 Task: Find connections with filter location Zibo with filter topic #mentorwith filter profile language German with filter current company Poonawalla Fincorp with filter school P. K. ROY MEMORIAL COLLEGE, DHANBAD with filter industry Pet Services with filter service category Accounting with filter keywords title Manicurist
Action: Mouse moved to (525, 65)
Screenshot: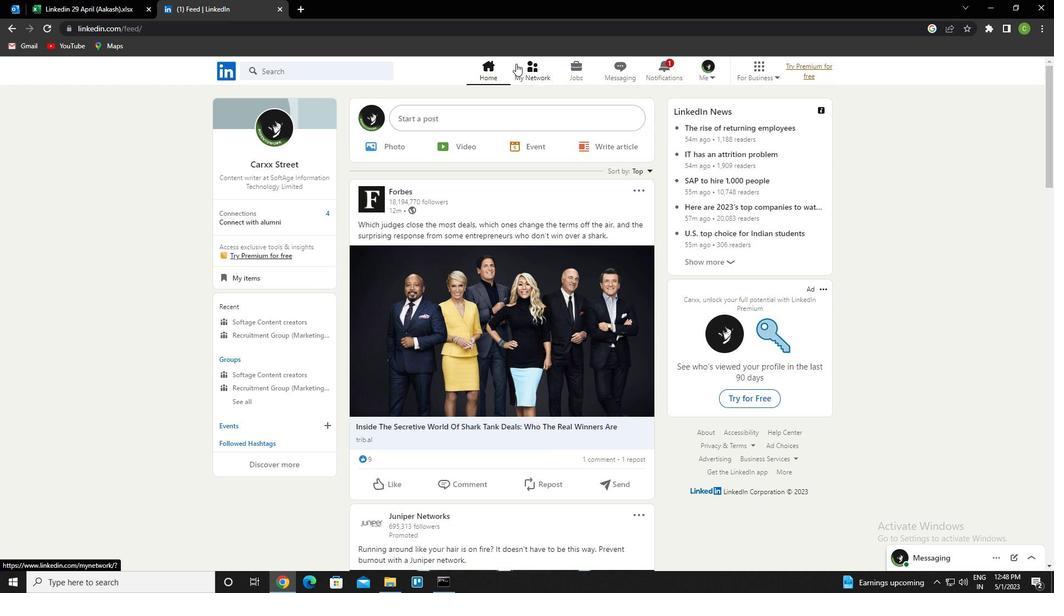 
Action: Mouse pressed left at (525, 65)
Screenshot: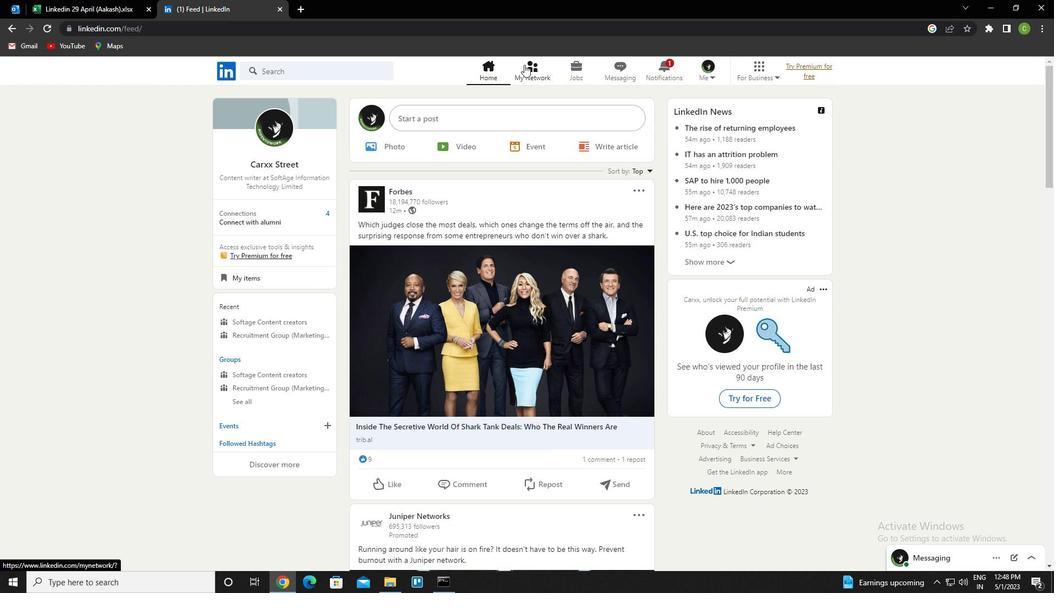 
Action: Mouse moved to (306, 134)
Screenshot: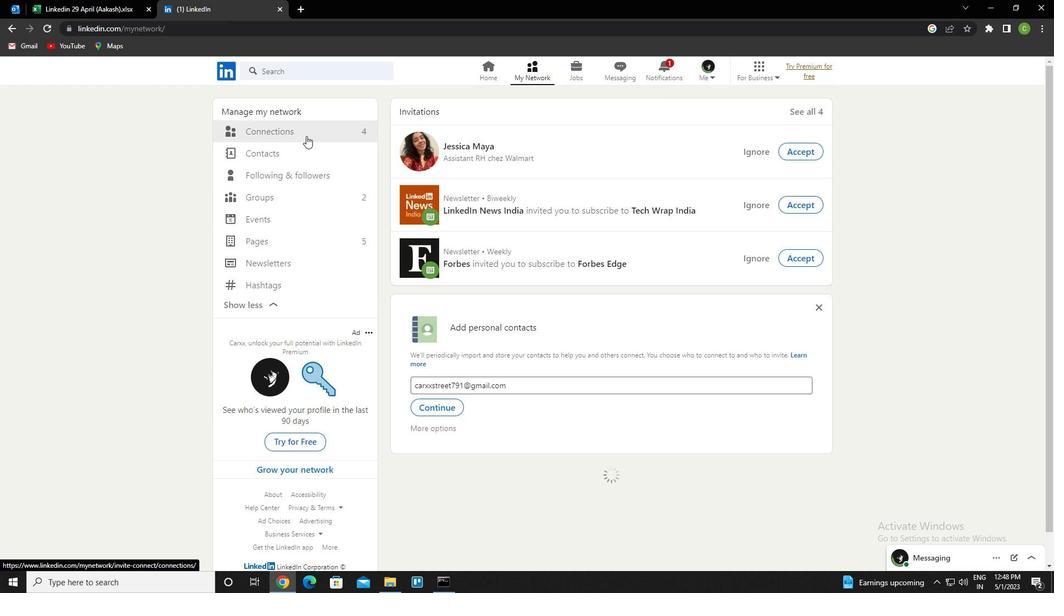 
Action: Mouse pressed left at (306, 134)
Screenshot: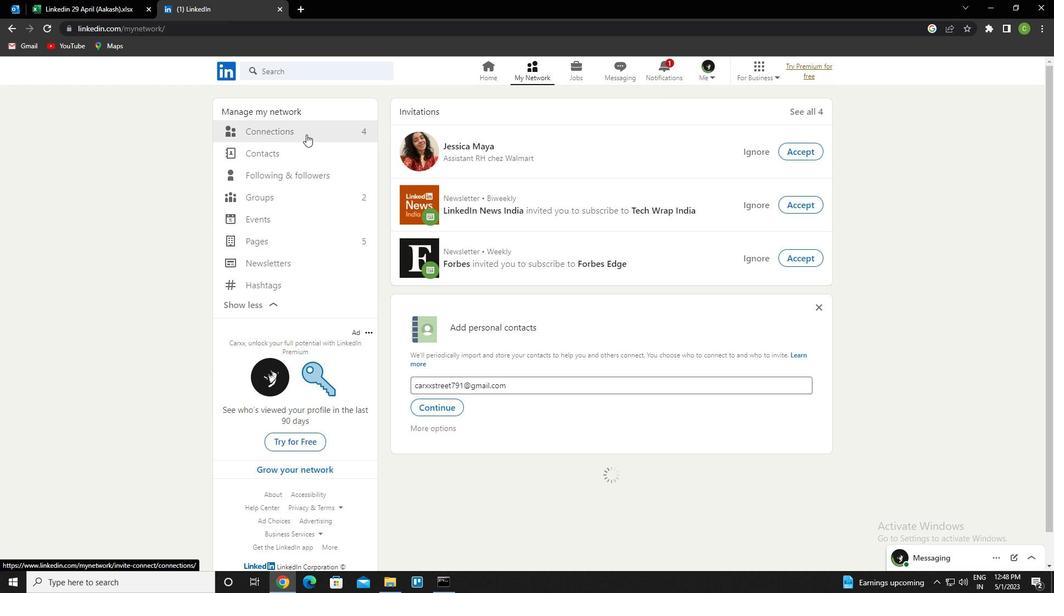 
Action: Mouse moved to (619, 132)
Screenshot: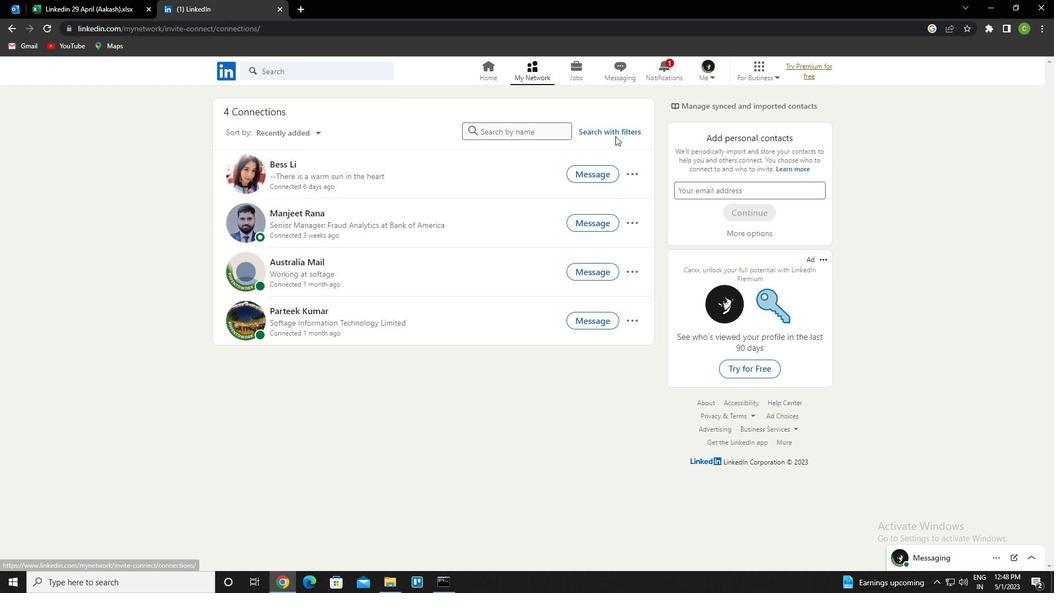 
Action: Mouse pressed left at (619, 132)
Screenshot: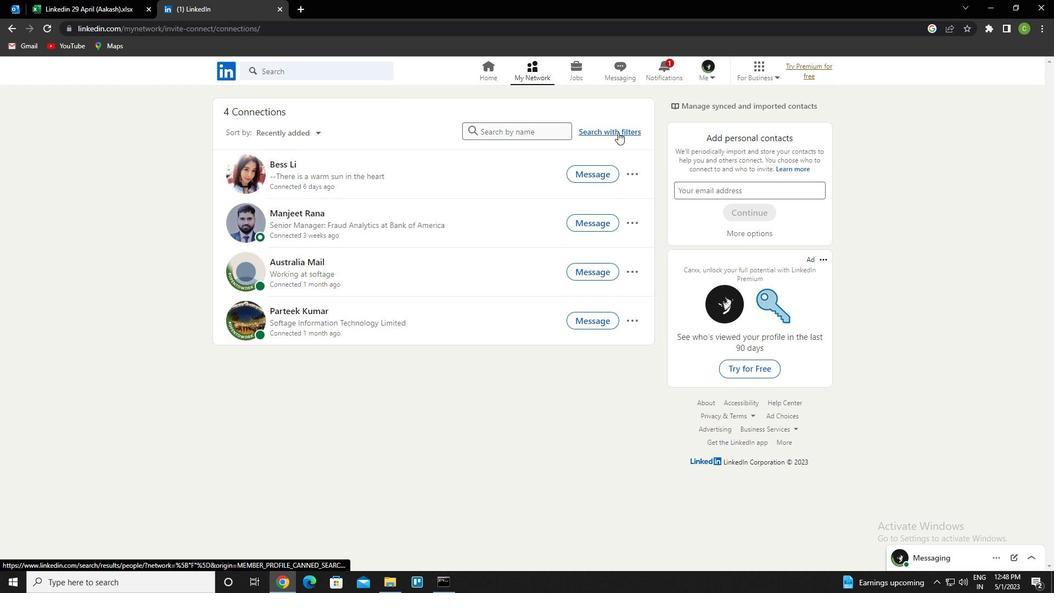
Action: Mouse moved to (559, 104)
Screenshot: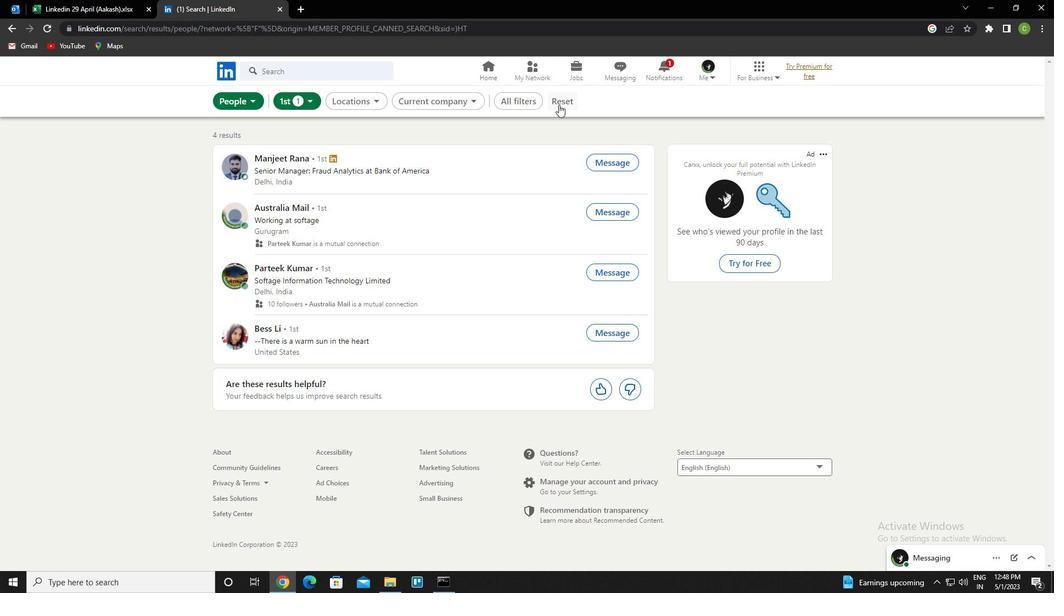 
Action: Mouse pressed left at (559, 104)
Screenshot: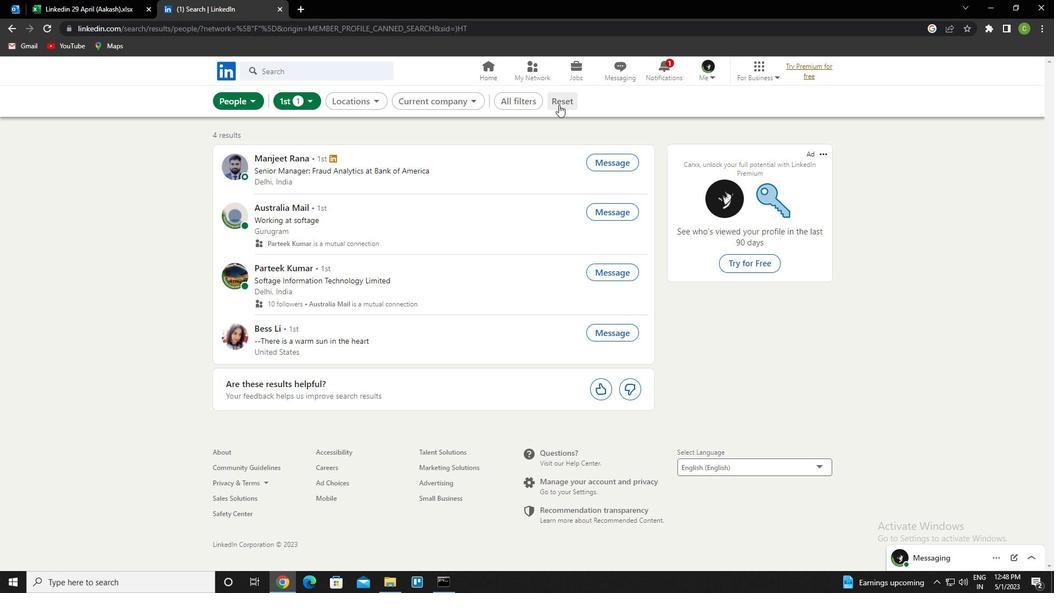
Action: Mouse moved to (549, 104)
Screenshot: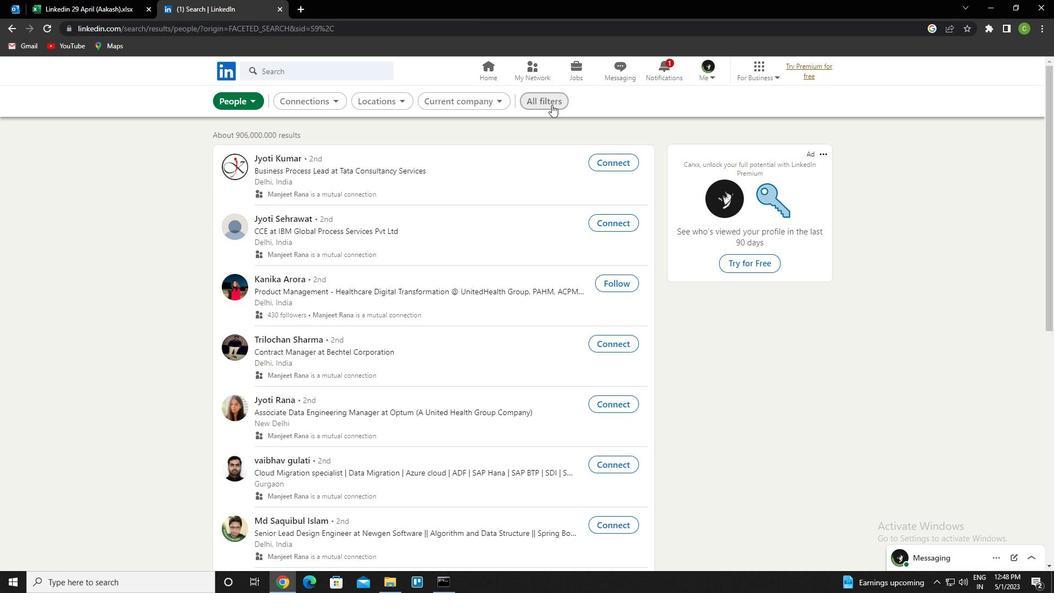 
Action: Mouse pressed left at (549, 104)
Screenshot: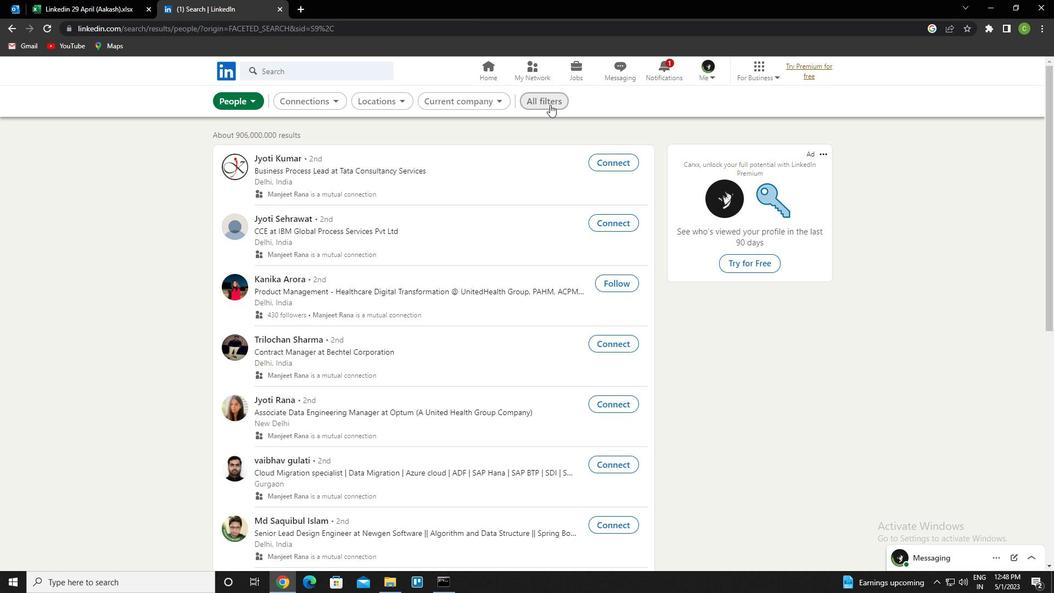 
Action: Mouse moved to (887, 377)
Screenshot: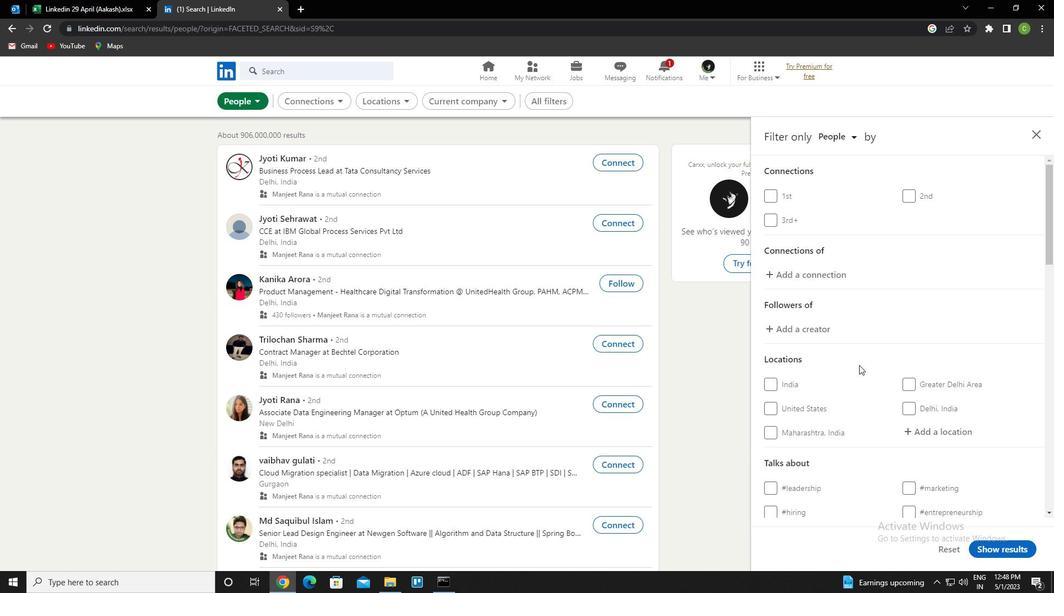 
Action: Mouse scrolled (887, 377) with delta (0, 0)
Screenshot: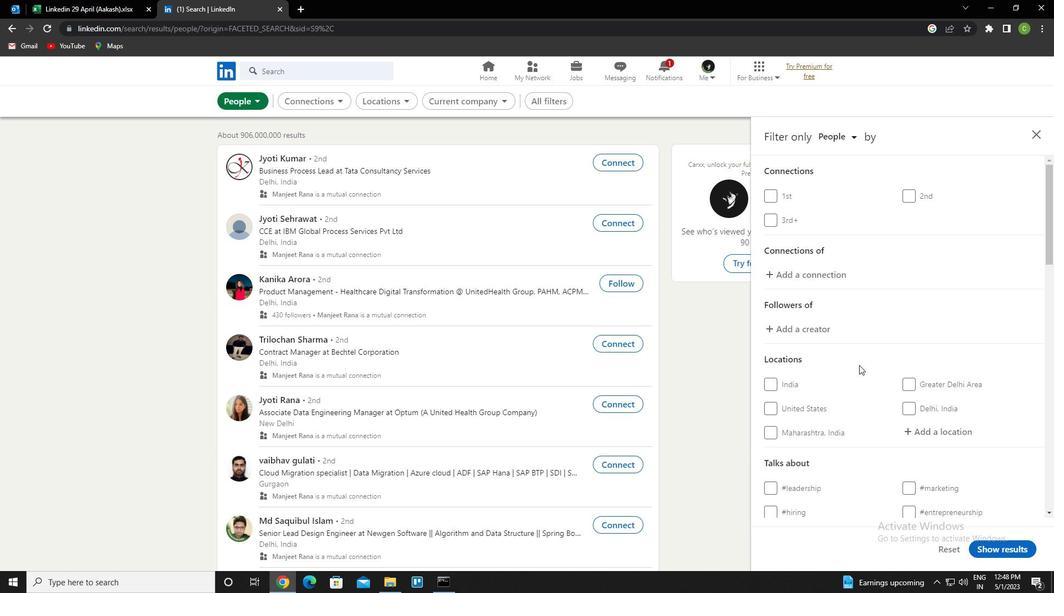 
Action: Mouse moved to (892, 380)
Screenshot: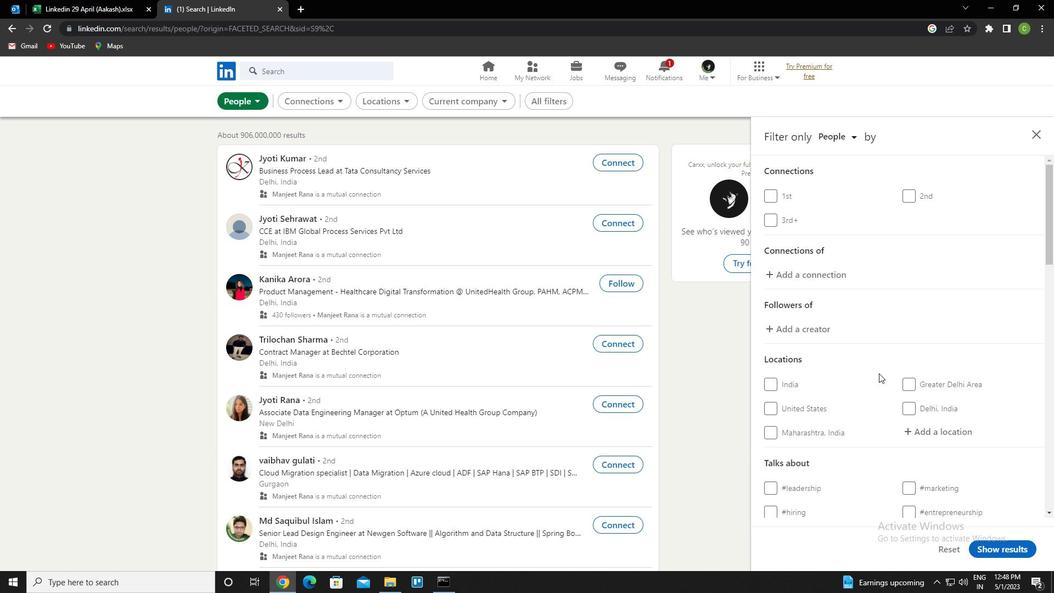 
Action: Mouse scrolled (892, 380) with delta (0, 0)
Screenshot: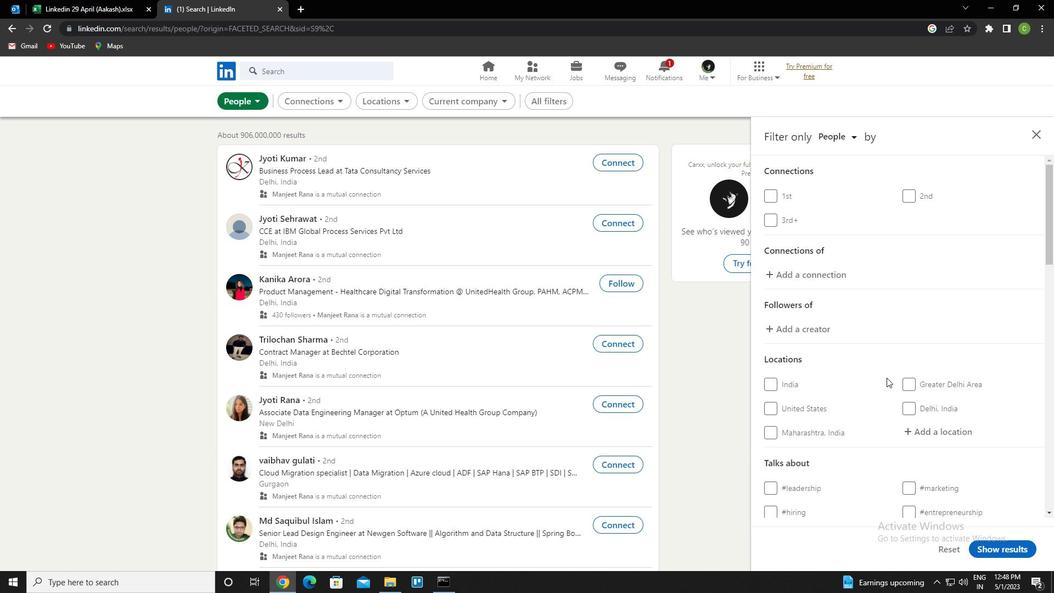 
Action: Mouse moved to (928, 322)
Screenshot: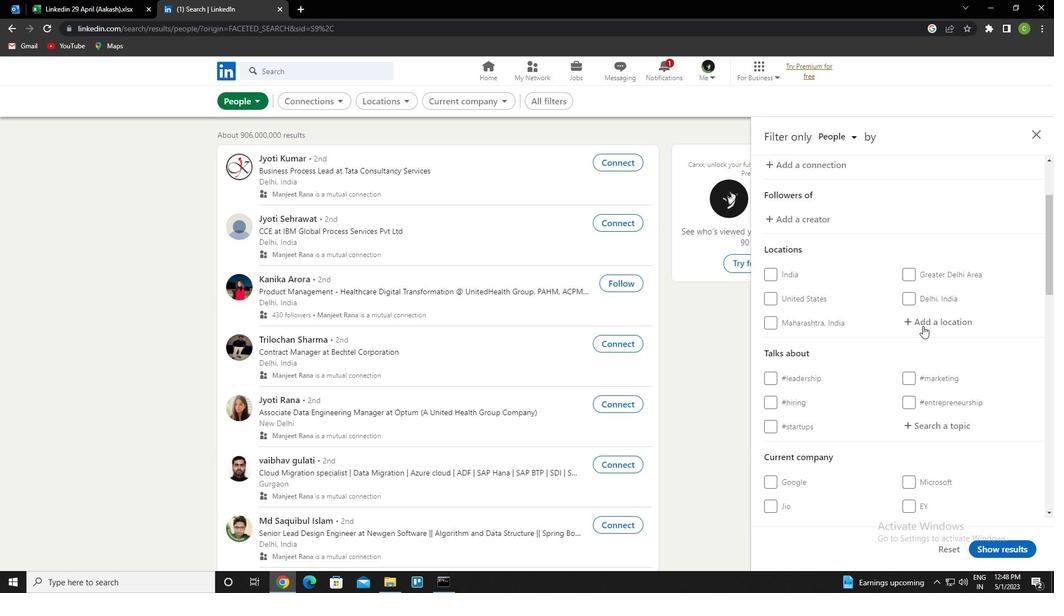 
Action: Mouse pressed left at (928, 322)
Screenshot: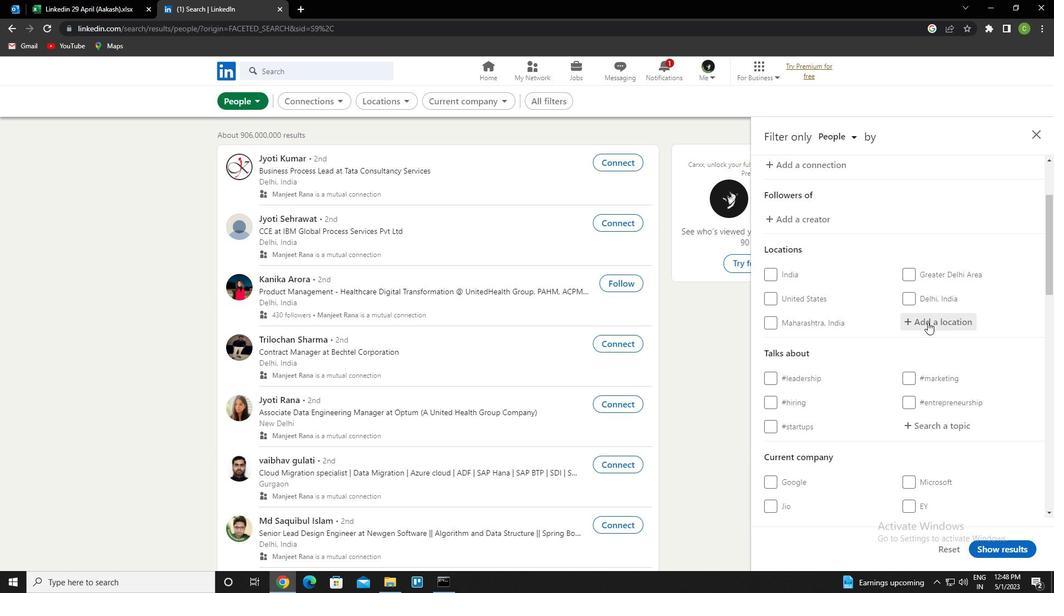 
Action: Mouse moved to (923, 326)
Screenshot: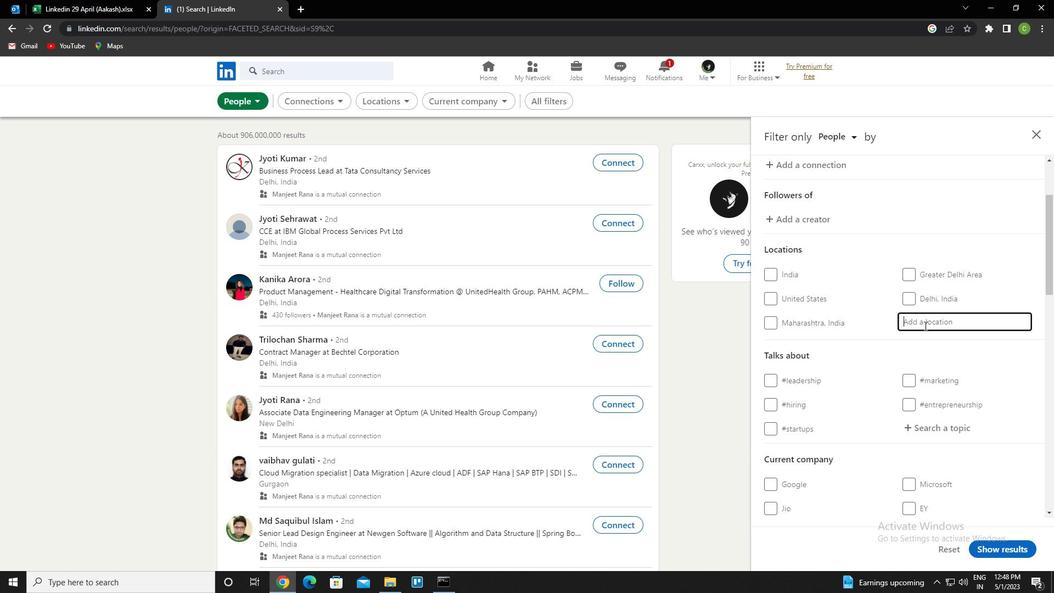 
Action: Key pressed <Key.caps_lock>z<Key.caps_lock>ibo<Key.down><Key.enter>
Screenshot: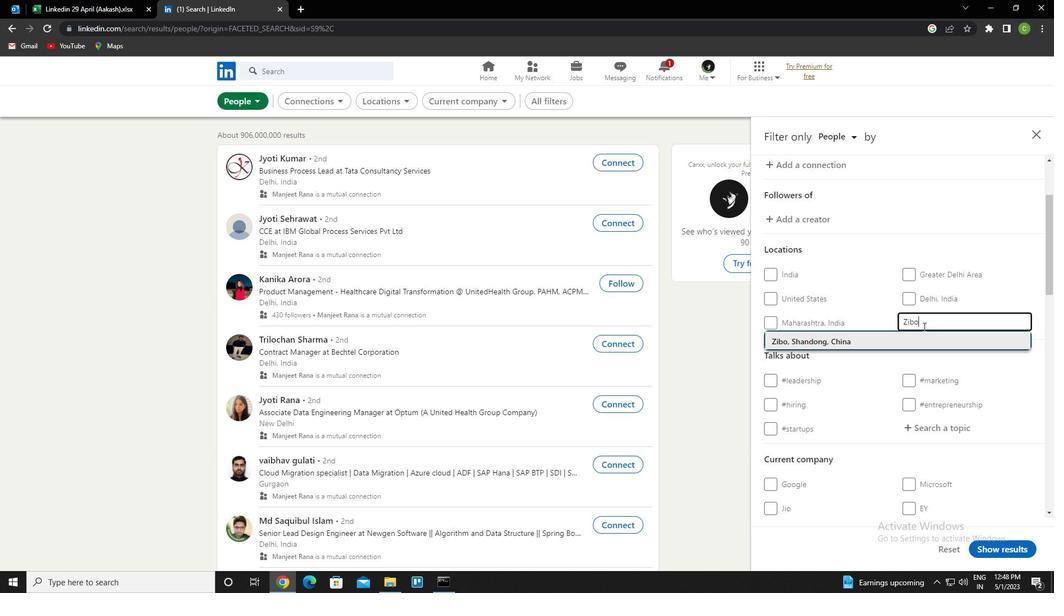 
Action: Mouse moved to (926, 444)
Screenshot: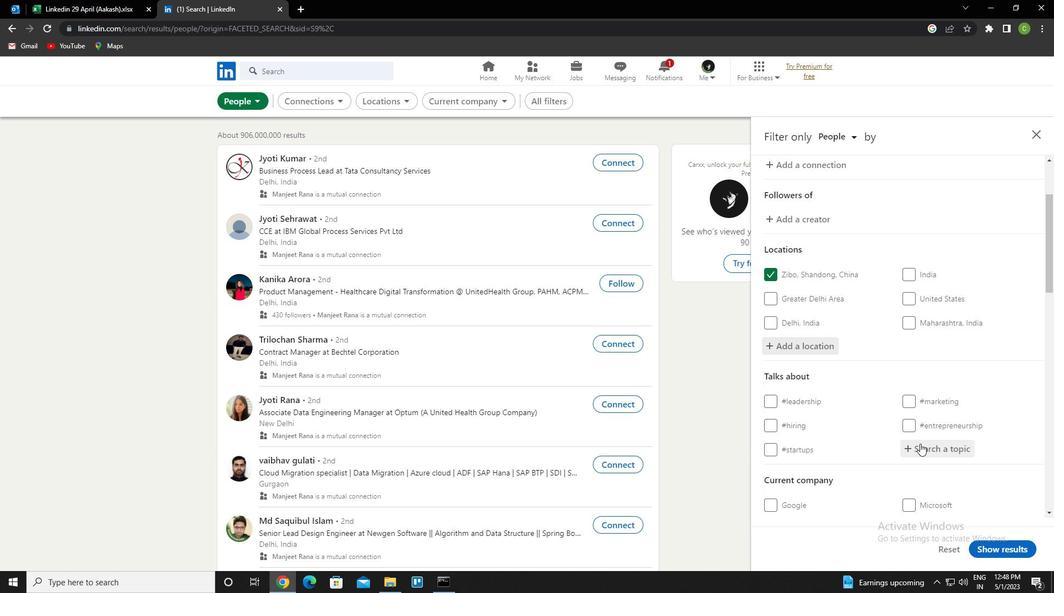 
Action: Mouse pressed left at (926, 444)
Screenshot: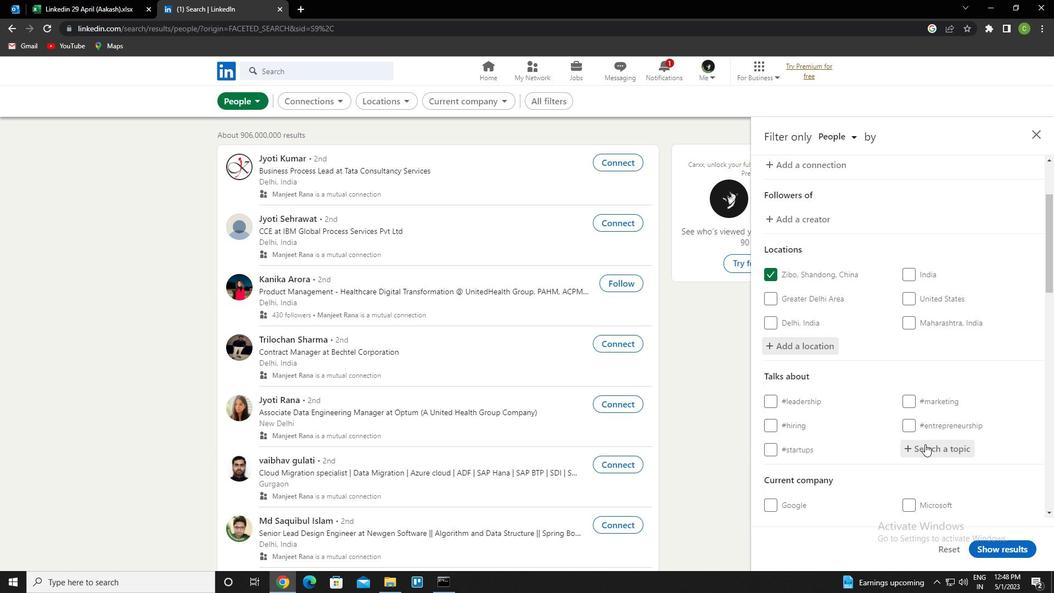 
Action: Mouse moved to (895, 463)
Screenshot: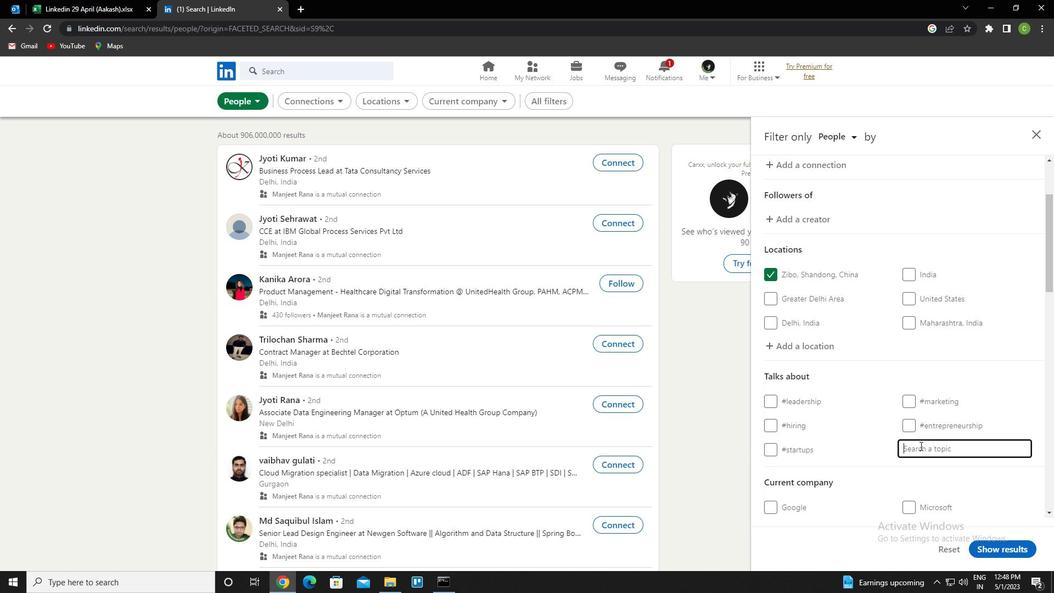 
Action: Key pressed mentor<Key.down><Key.down><Key.down><Key.enter>
Screenshot: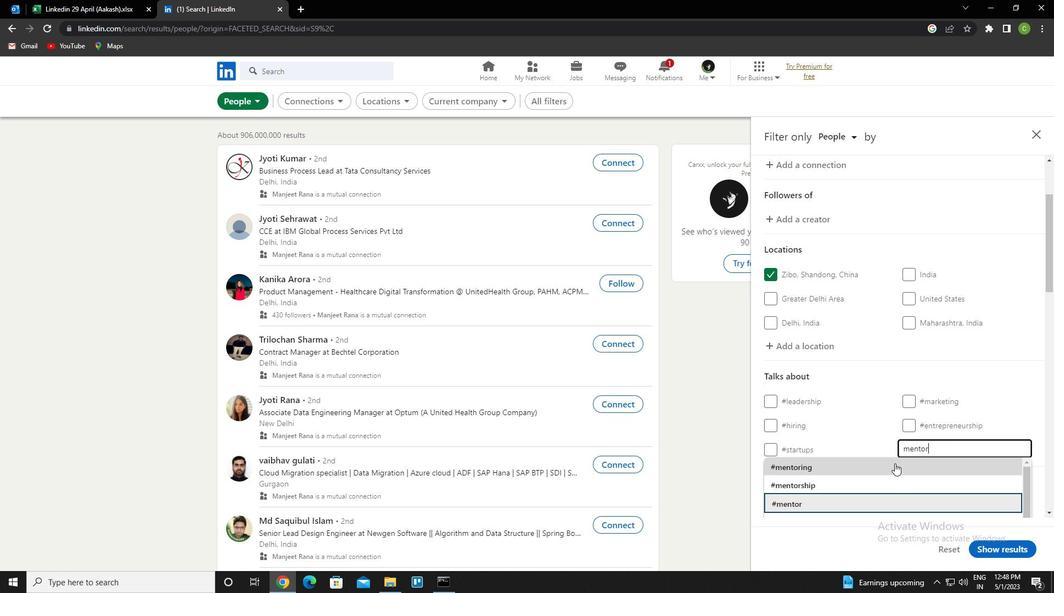 
Action: Mouse moved to (882, 508)
Screenshot: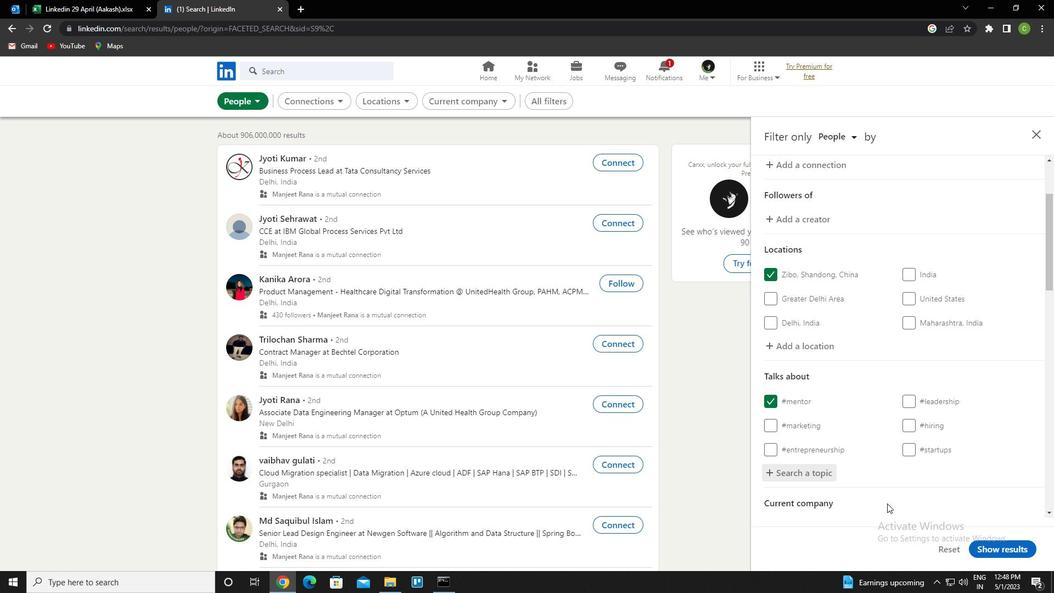 
Action: Mouse scrolled (882, 507) with delta (0, 0)
Screenshot: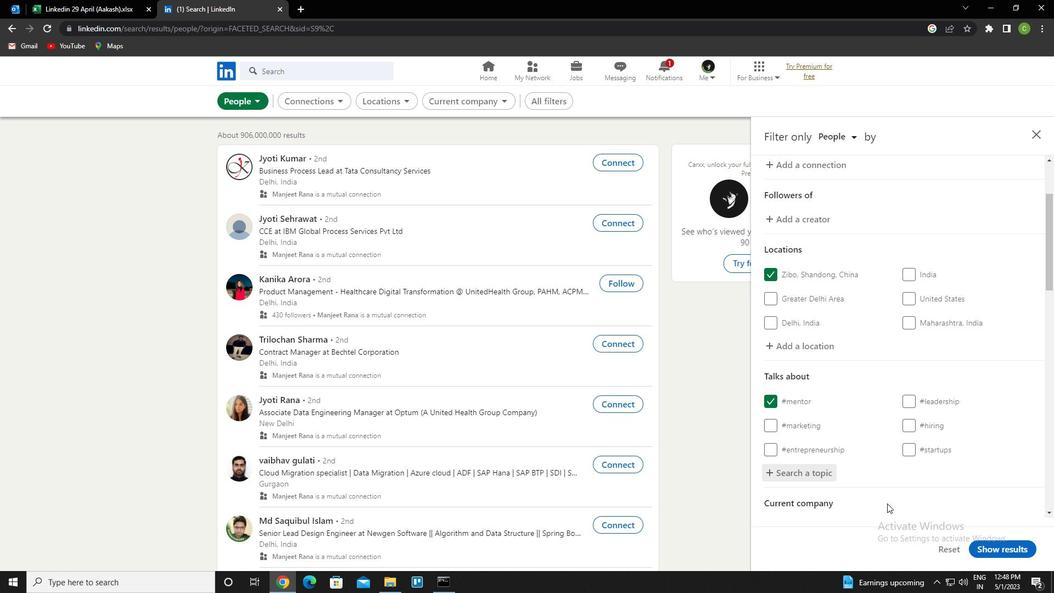 
Action: Mouse scrolled (882, 507) with delta (0, 0)
Screenshot: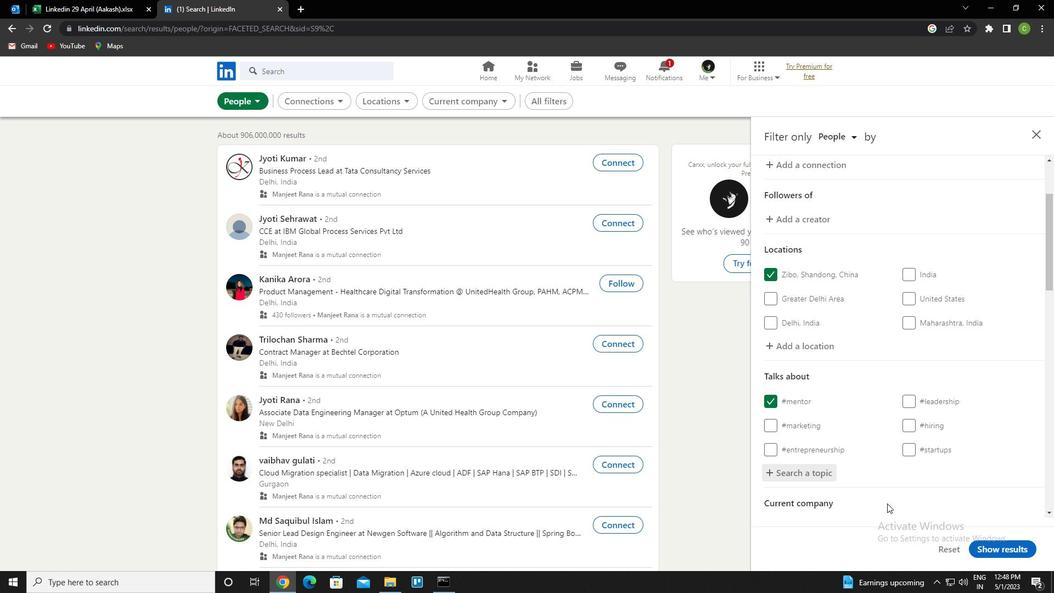 
Action: Mouse scrolled (882, 507) with delta (0, 0)
Screenshot: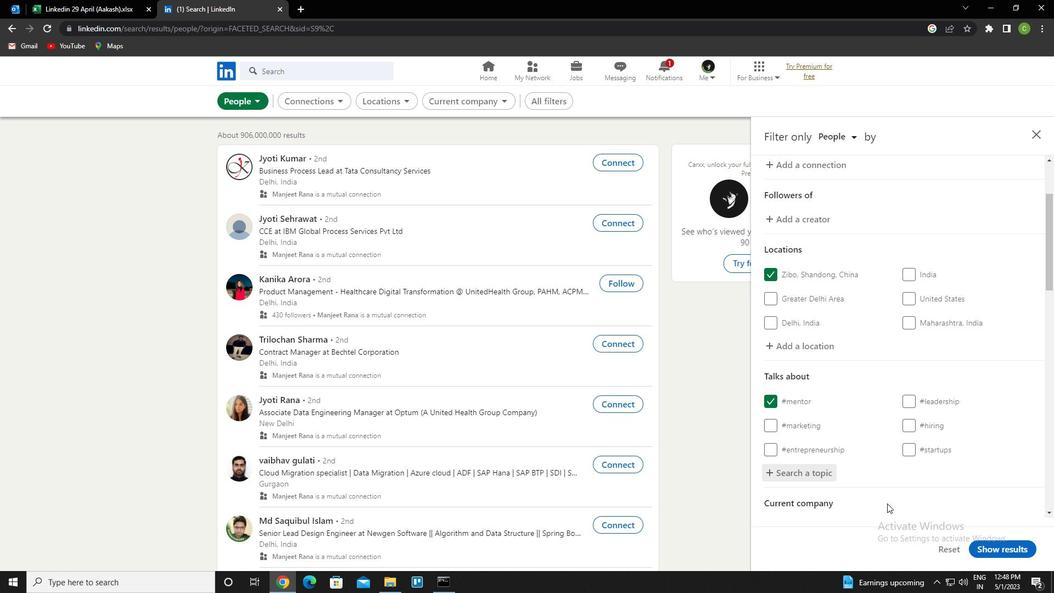 
Action: Mouse scrolled (882, 507) with delta (0, 0)
Screenshot: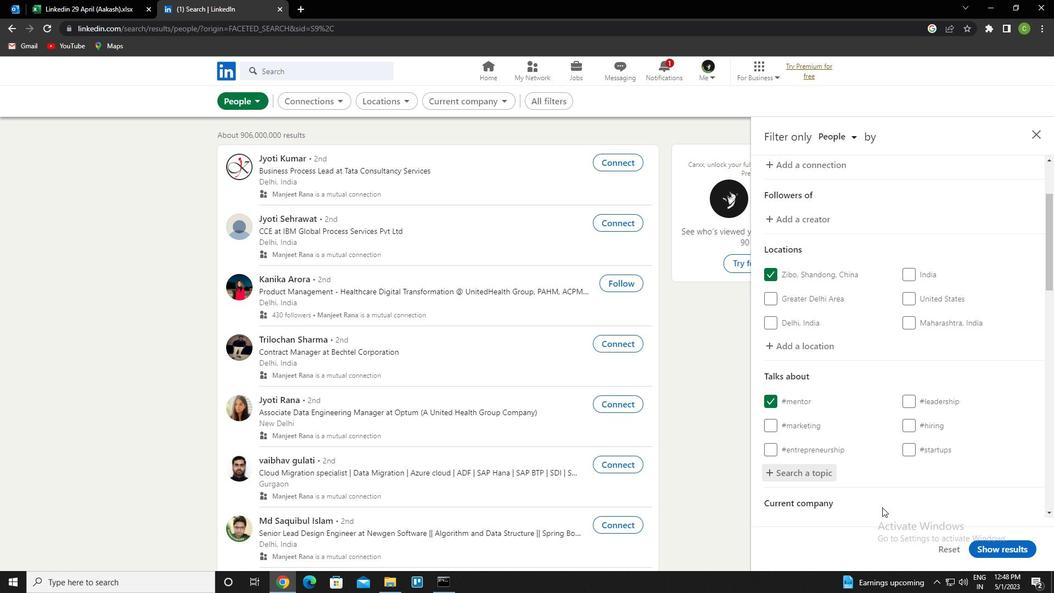 
Action: Mouse scrolled (882, 507) with delta (0, 0)
Screenshot: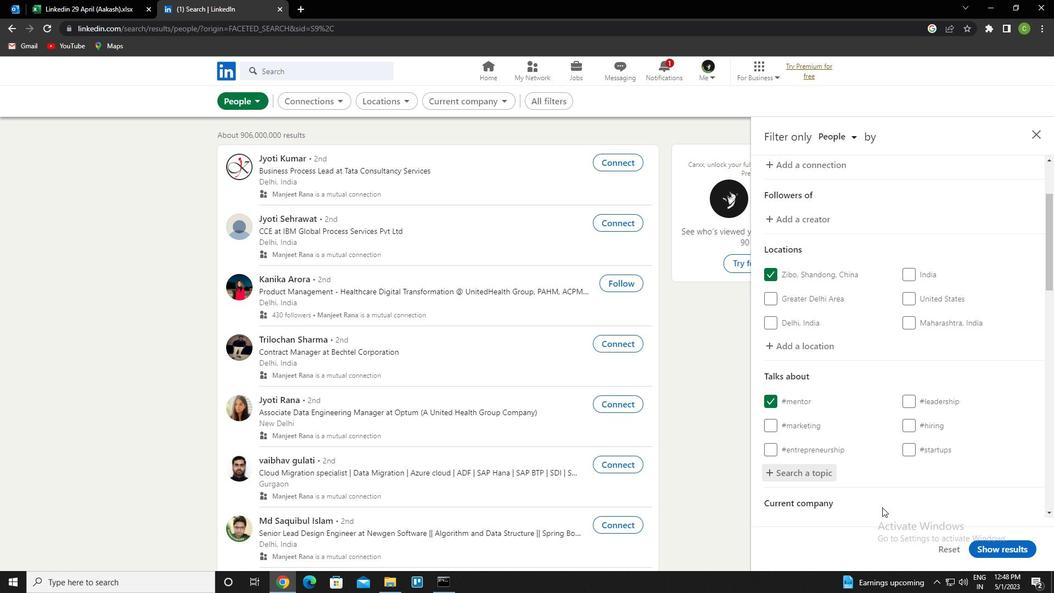 
Action: Mouse scrolled (882, 507) with delta (0, 0)
Screenshot: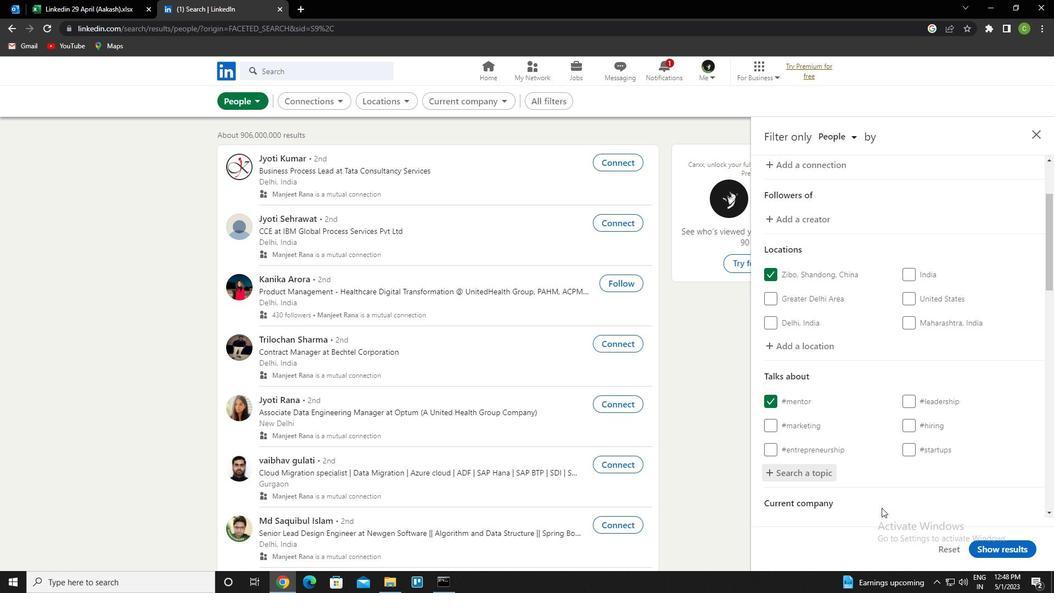 
Action: Mouse moved to (880, 504)
Screenshot: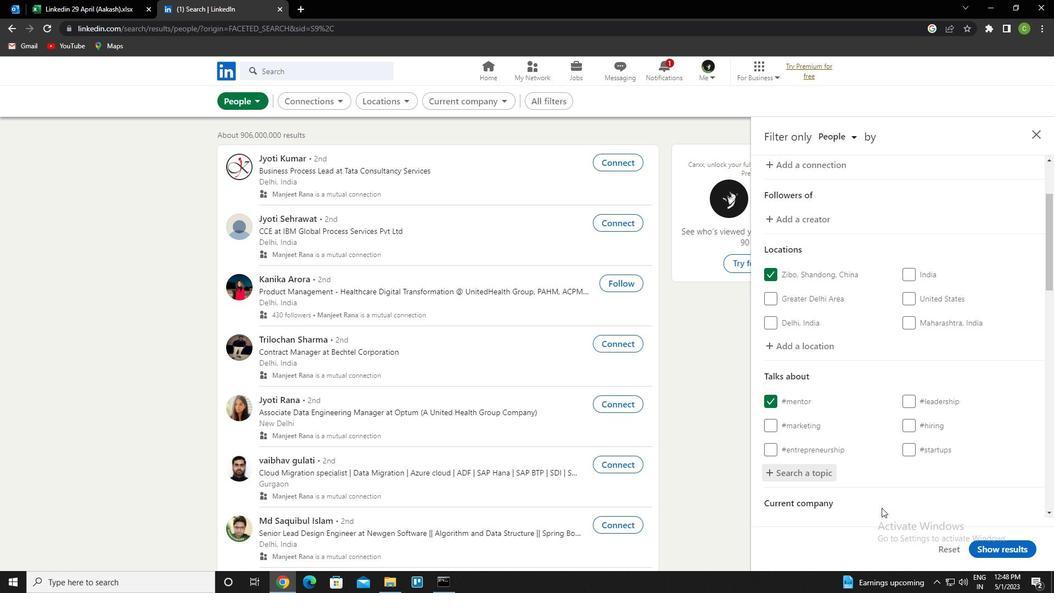 
Action: Mouse scrolled (880, 503) with delta (0, 0)
Screenshot: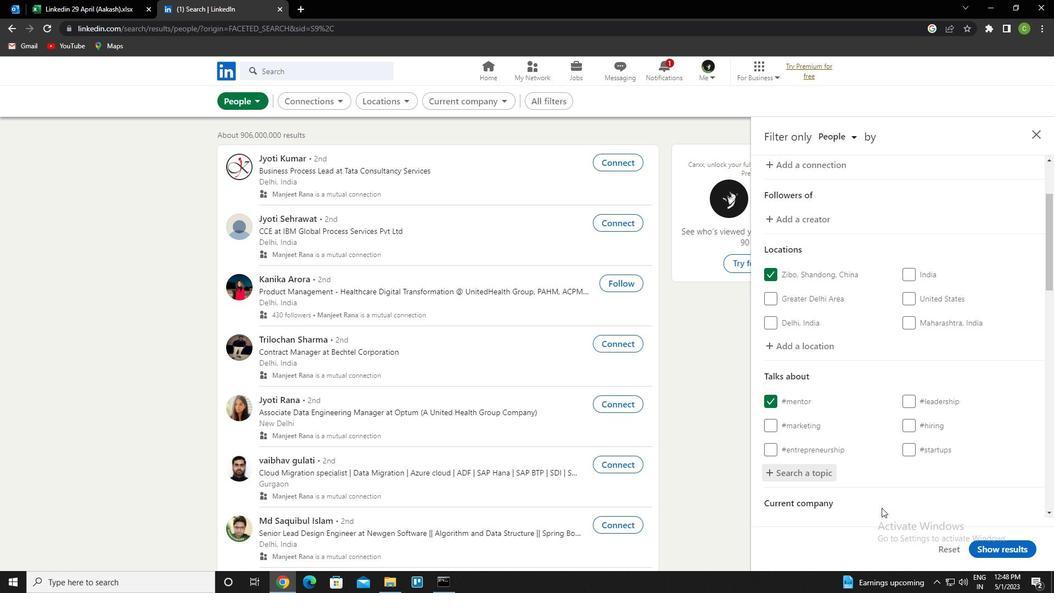 
Action: Mouse moved to (878, 497)
Screenshot: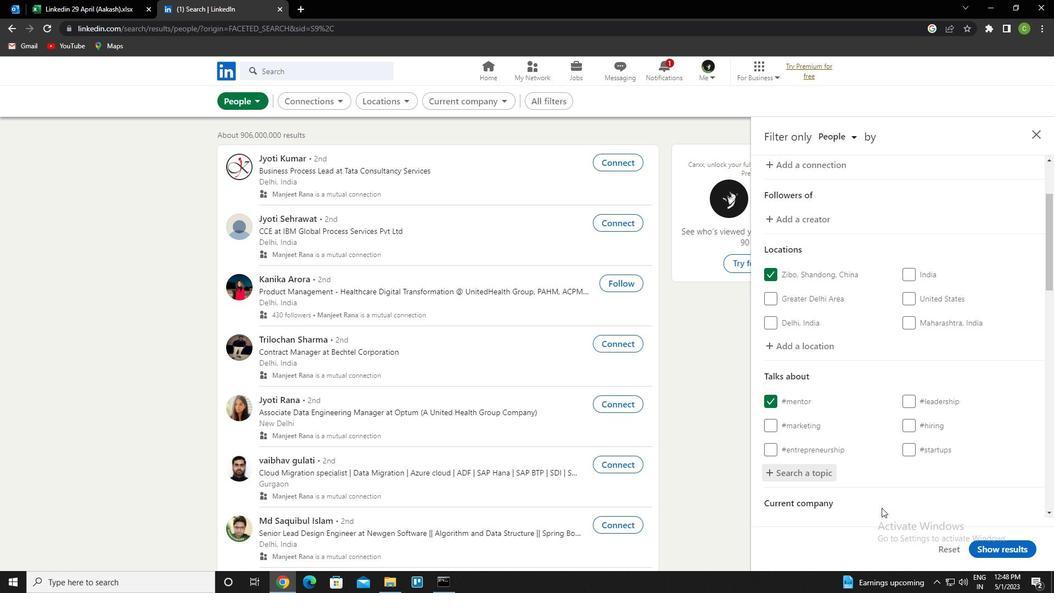 
Action: Mouse scrolled (878, 497) with delta (0, 0)
Screenshot: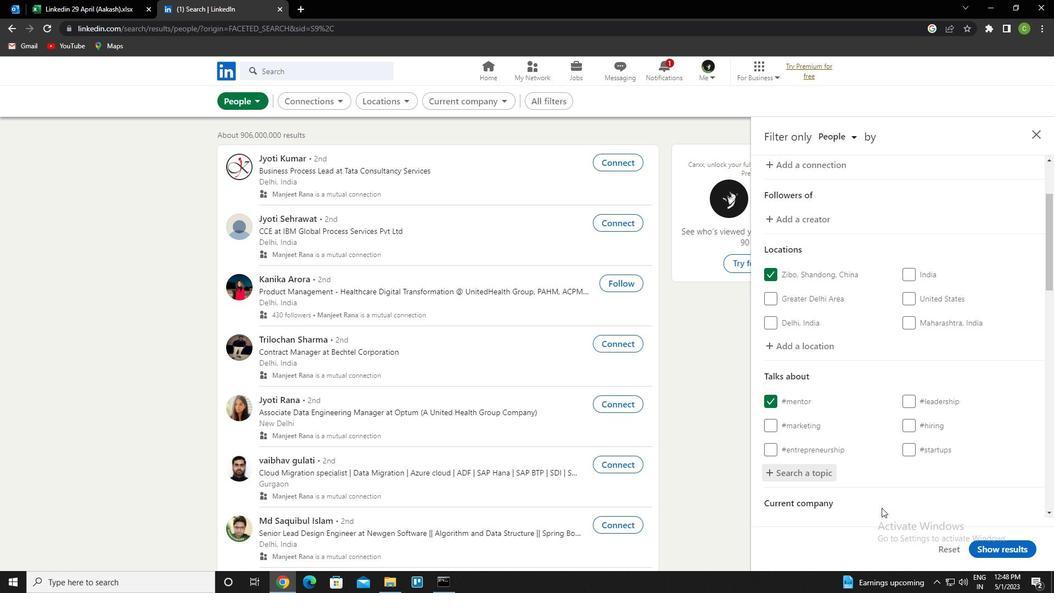 
Action: Mouse moved to (877, 496)
Screenshot: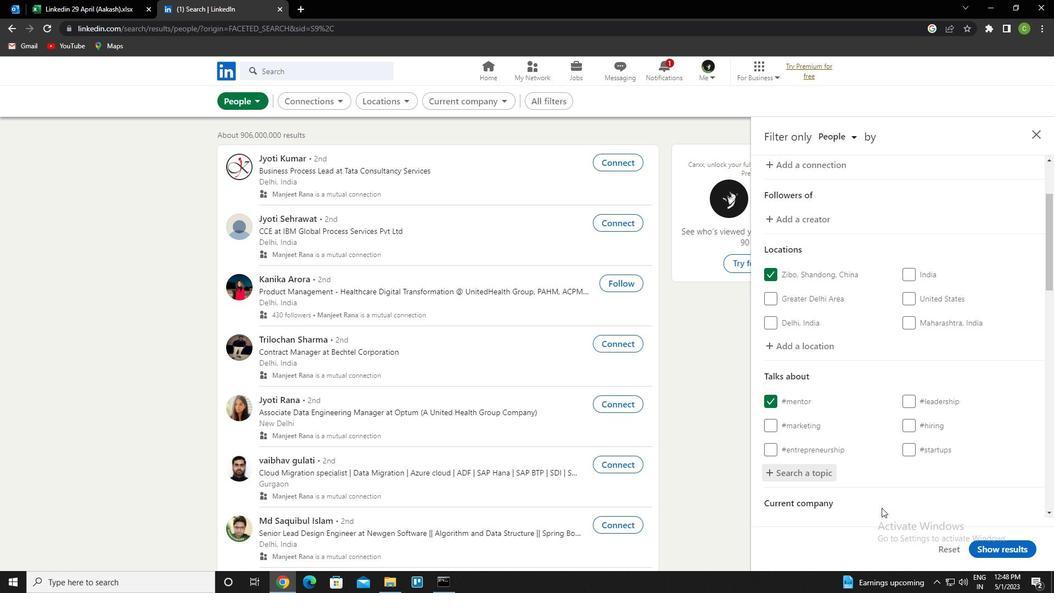 
Action: Mouse scrolled (877, 495) with delta (0, 0)
Screenshot: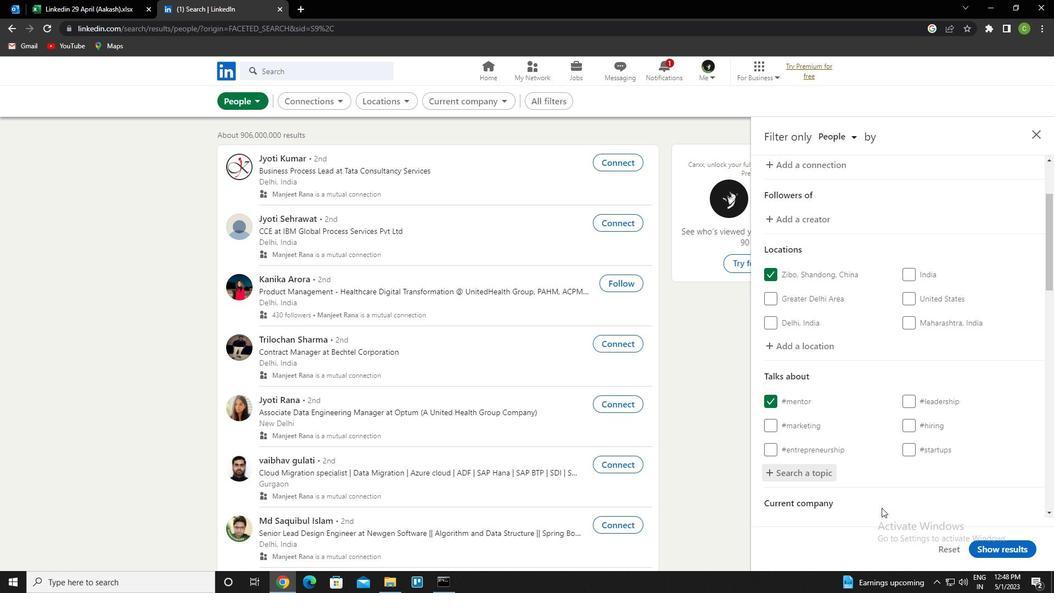 
Action: Mouse moved to (795, 500)
Screenshot: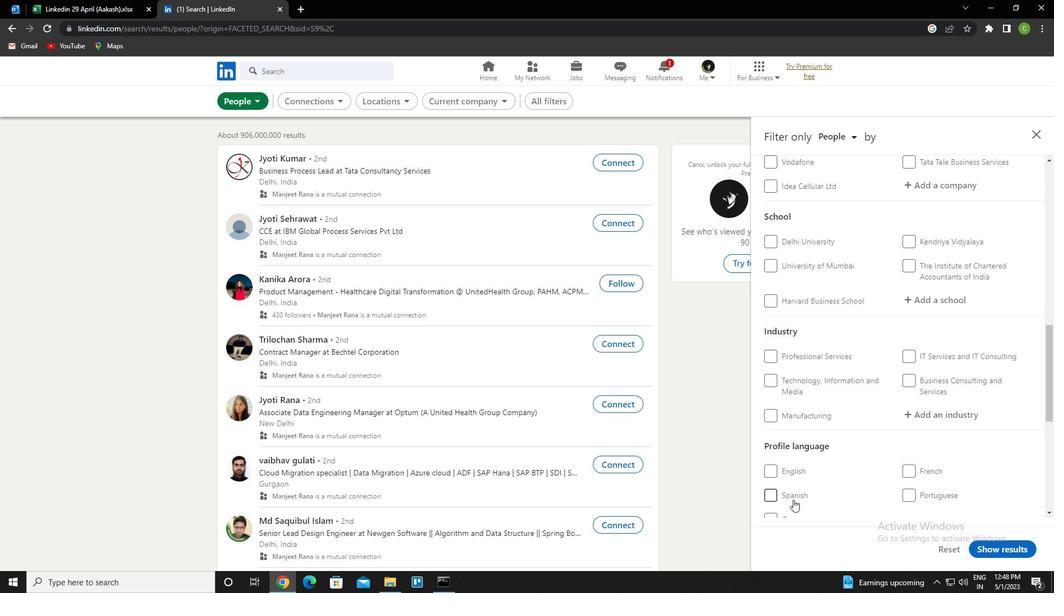 
Action: Mouse scrolled (795, 499) with delta (0, 0)
Screenshot: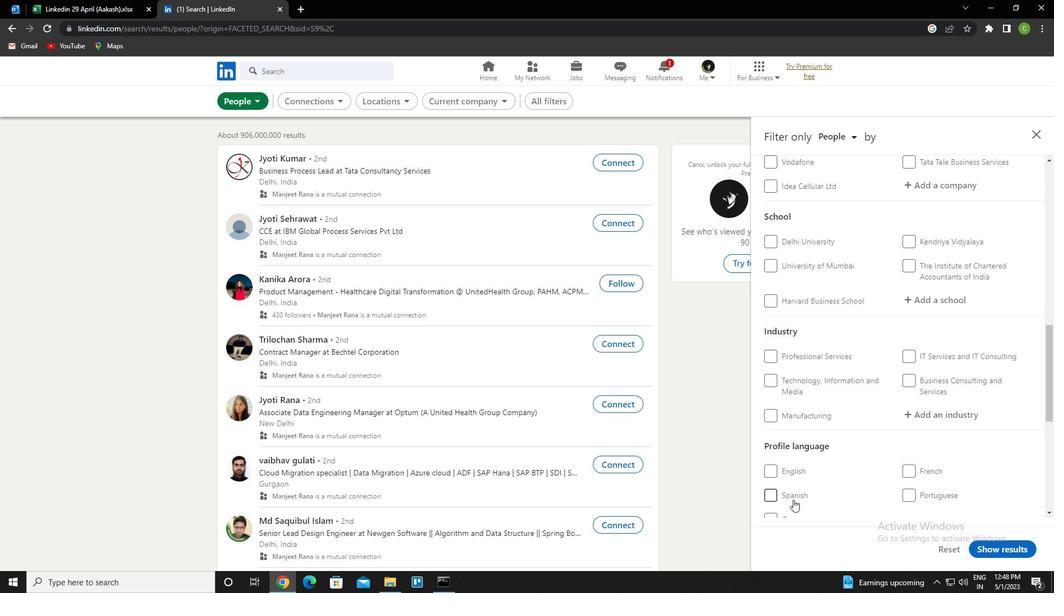 
Action: Mouse moved to (776, 468)
Screenshot: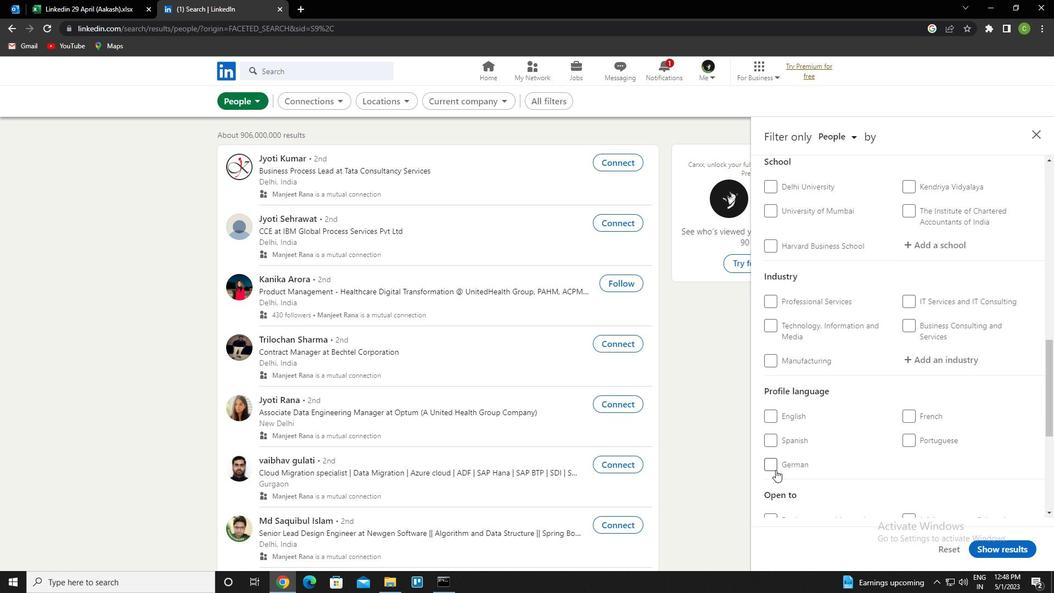 
Action: Mouse pressed left at (776, 468)
Screenshot: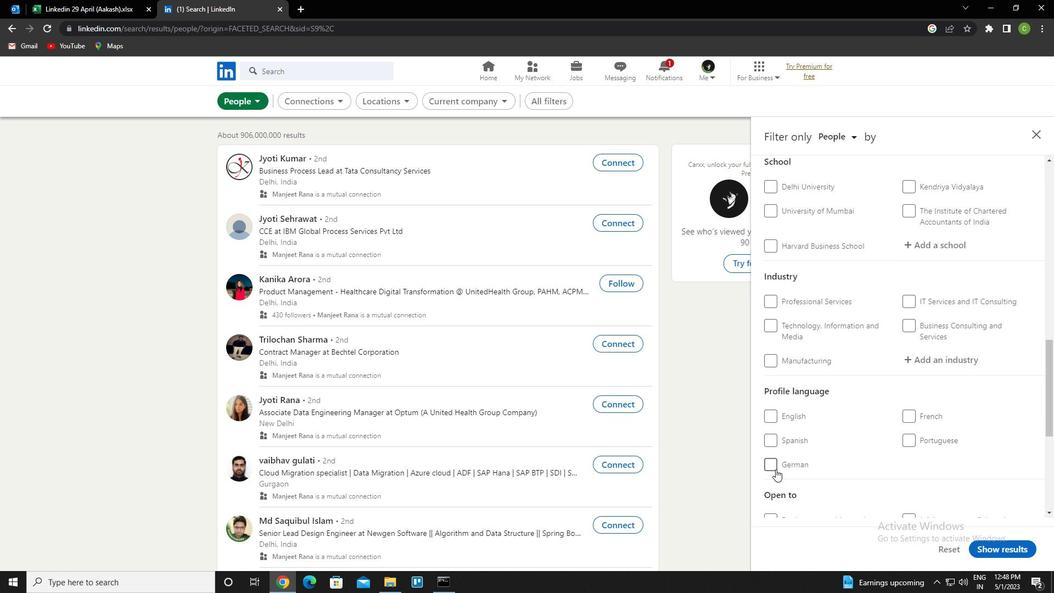 
Action: Mouse moved to (795, 468)
Screenshot: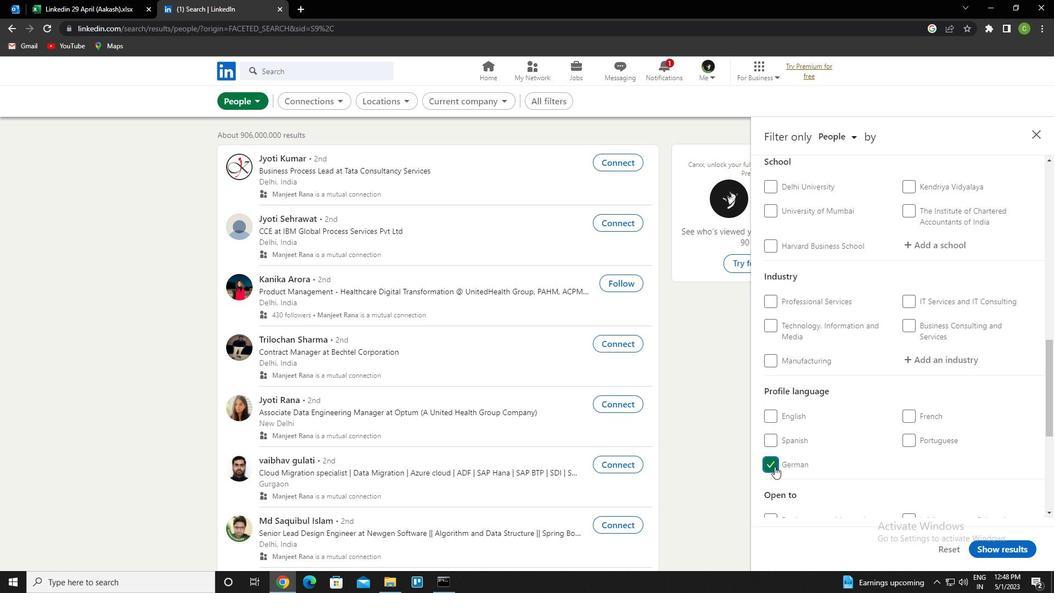 
Action: Mouse scrolled (795, 468) with delta (0, 0)
Screenshot: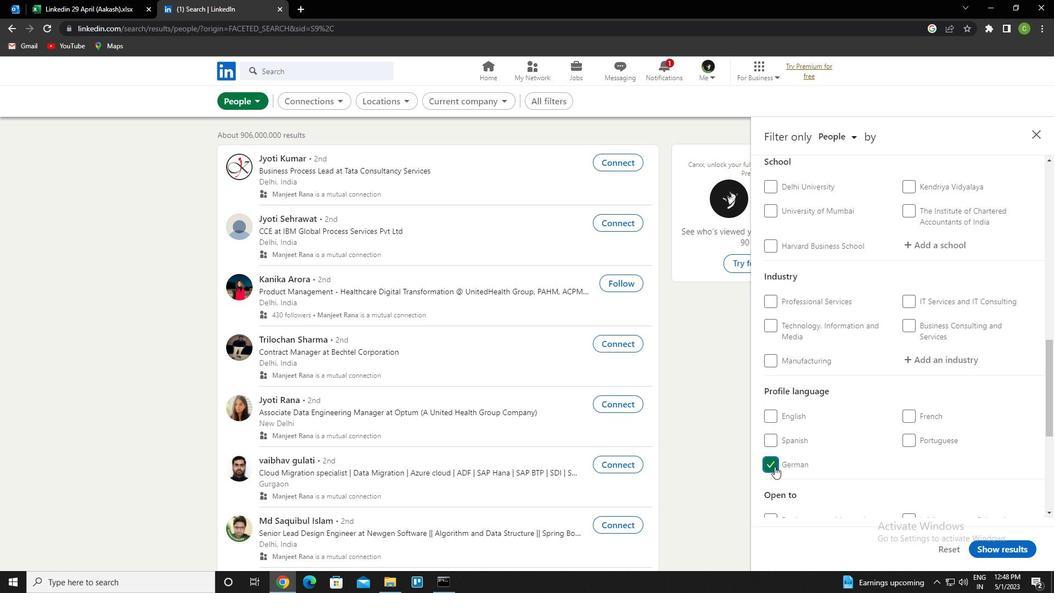 
Action: Mouse moved to (796, 467)
Screenshot: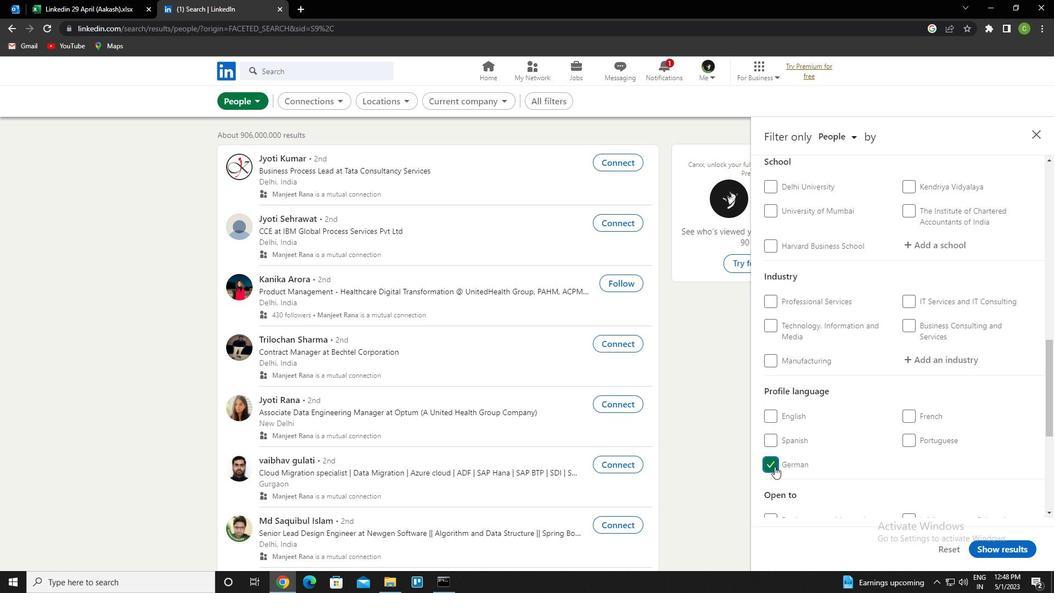 
Action: Mouse scrolled (796, 468) with delta (0, 0)
Screenshot: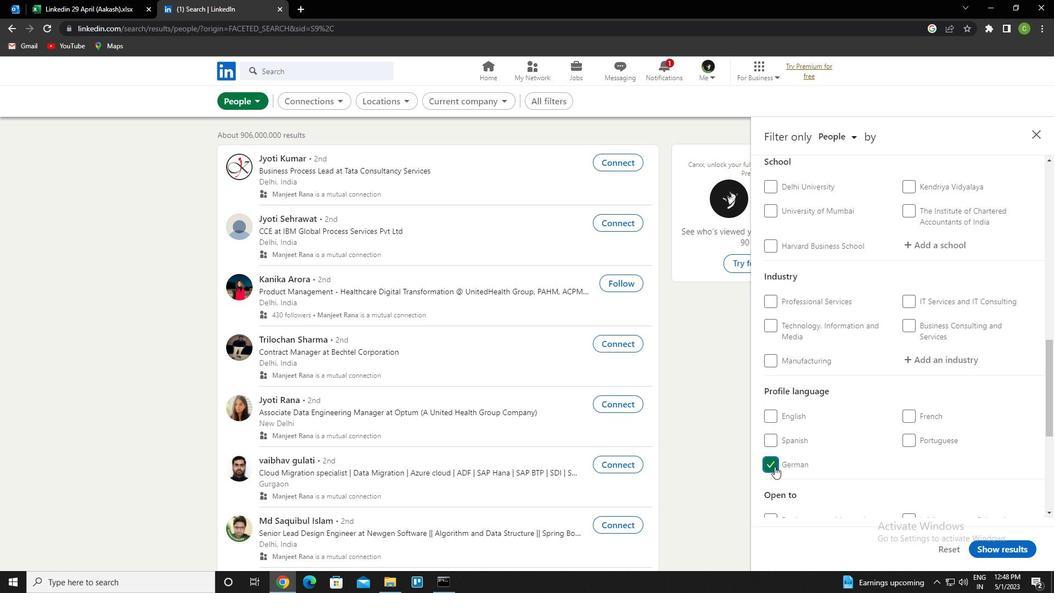 
Action: Mouse moved to (797, 467)
Screenshot: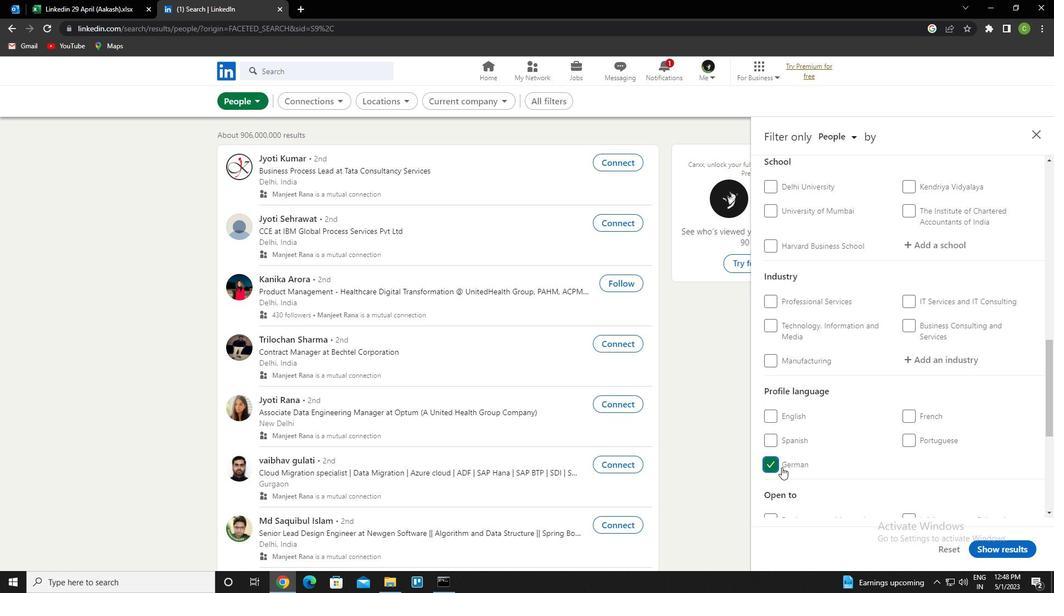 
Action: Mouse scrolled (797, 468) with delta (0, 0)
Screenshot: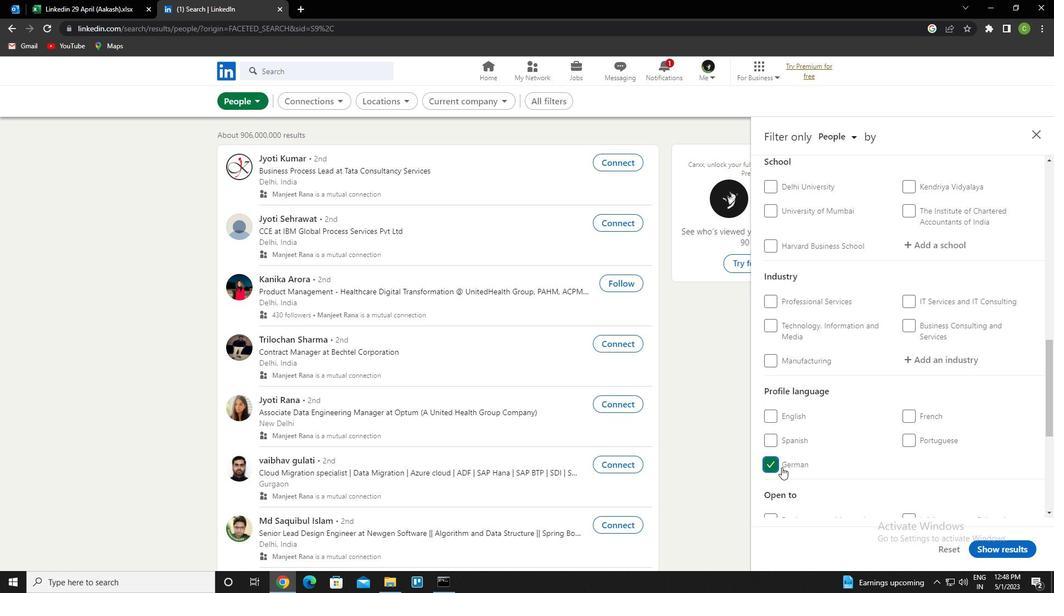 
Action: Mouse moved to (798, 467)
Screenshot: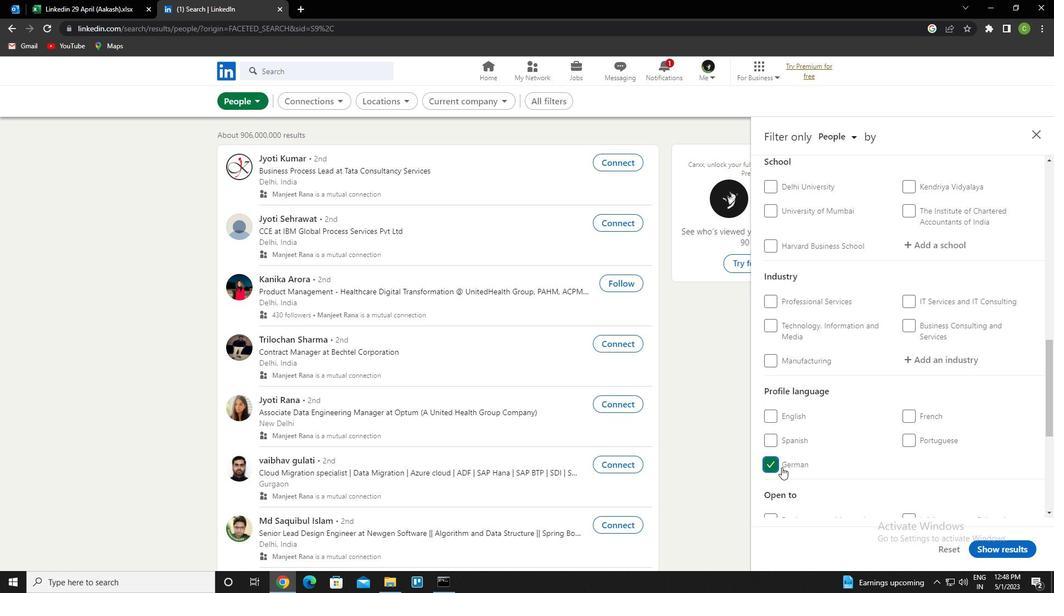 
Action: Mouse scrolled (798, 468) with delta (0, 0)
Screenshot: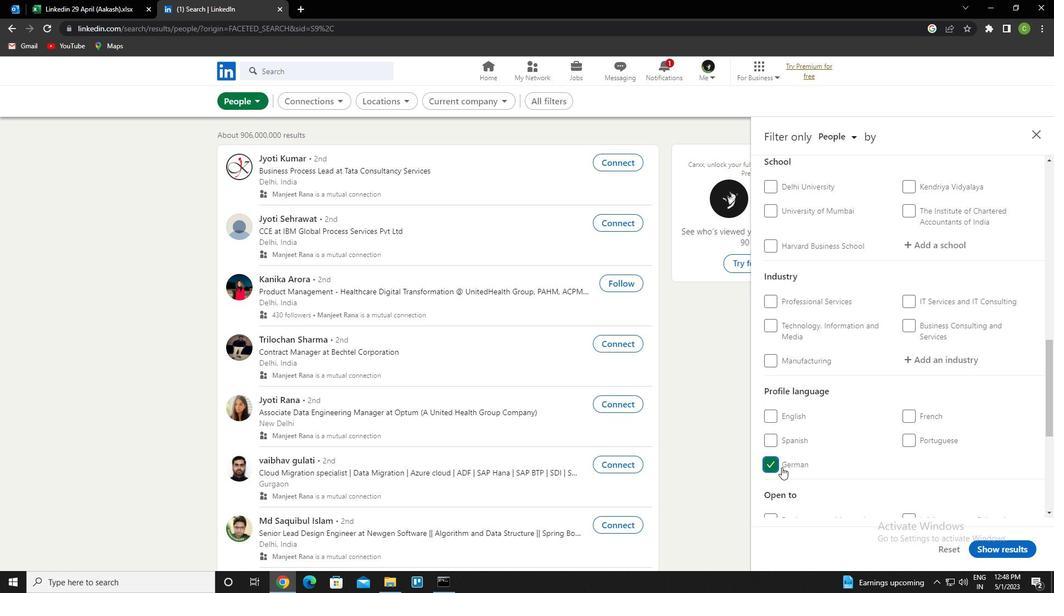 
Action: Mouse moved to (800, 465)
Screenshot: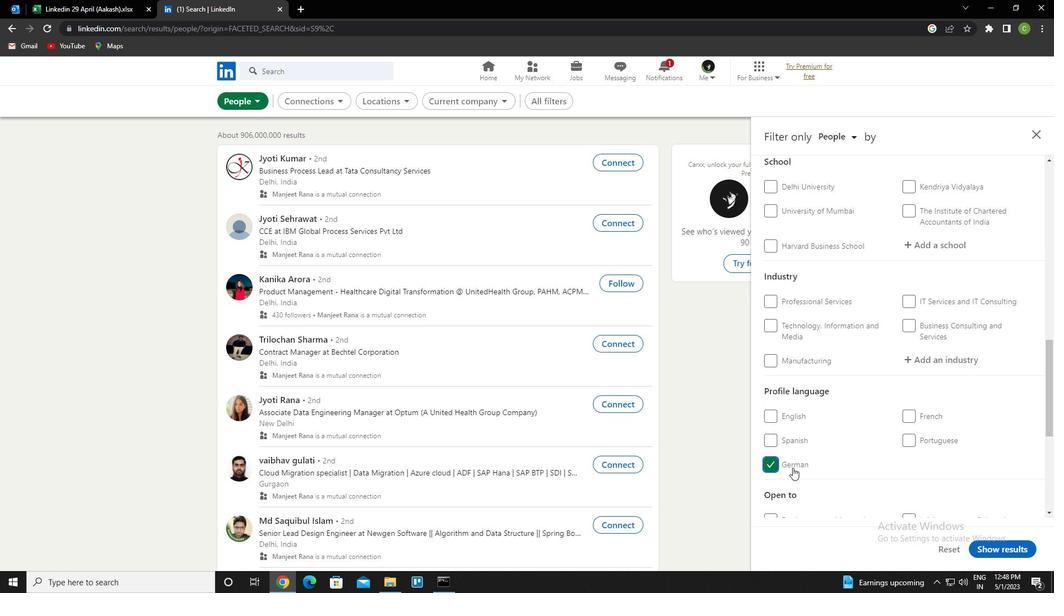 
Action: Mouse scrolled (800, 466) with delta (0, 0)
Screenshot: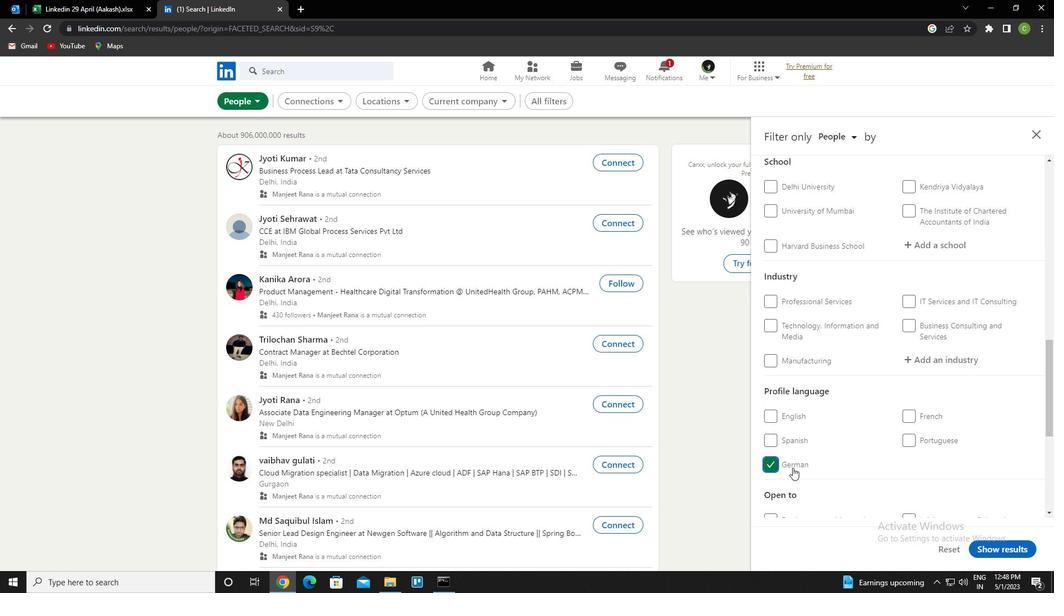 
Action: Mouse moved to (804, 462)
Screenshot: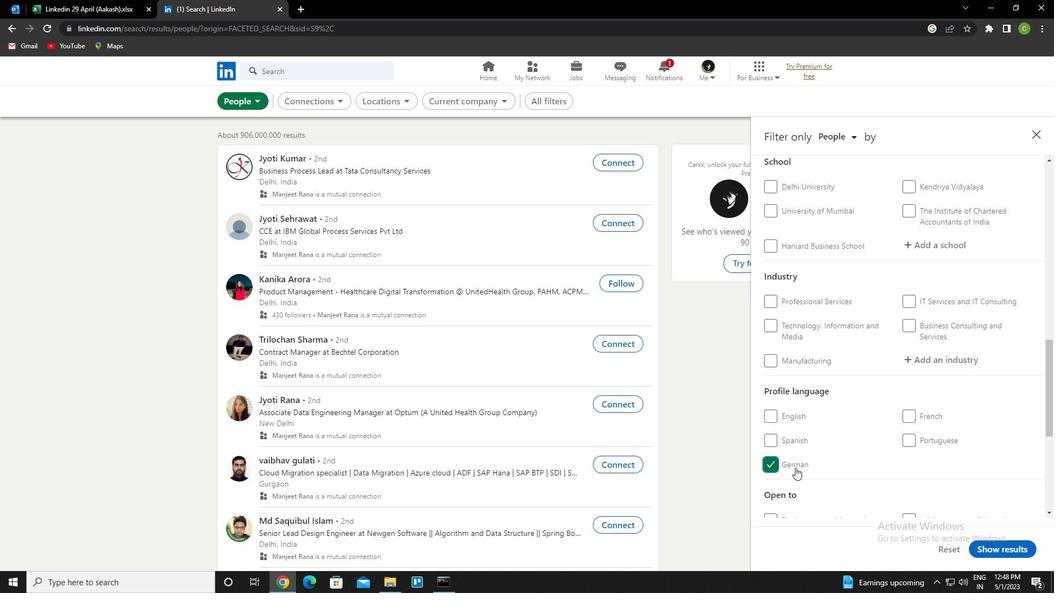 
Action: Mouse scrolled (804, 463) with delta (0, 0)
Screenshot: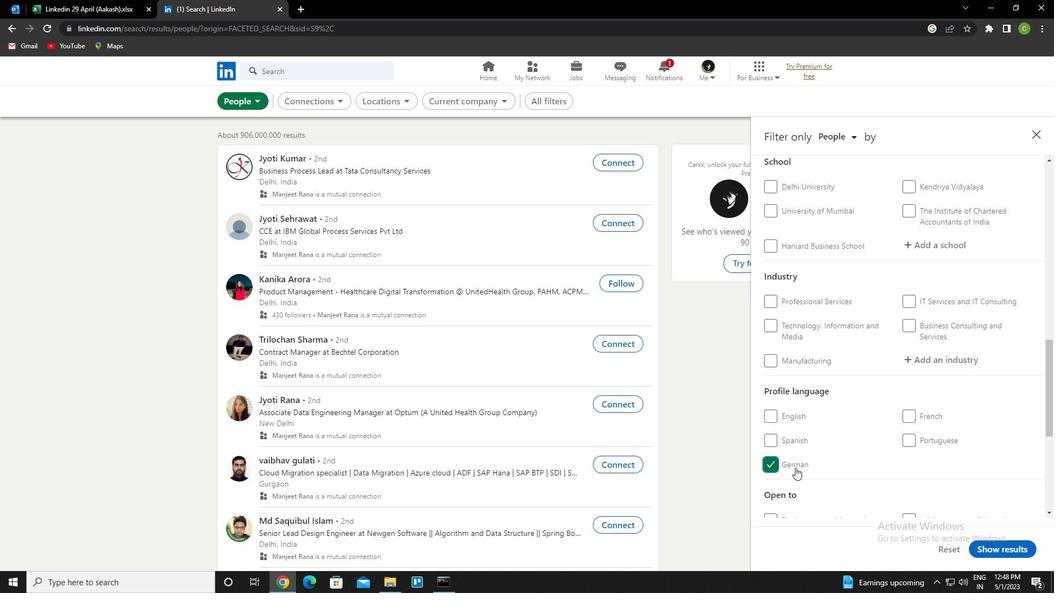 
Action: Mouse moved to (809, 450)
Screenshot: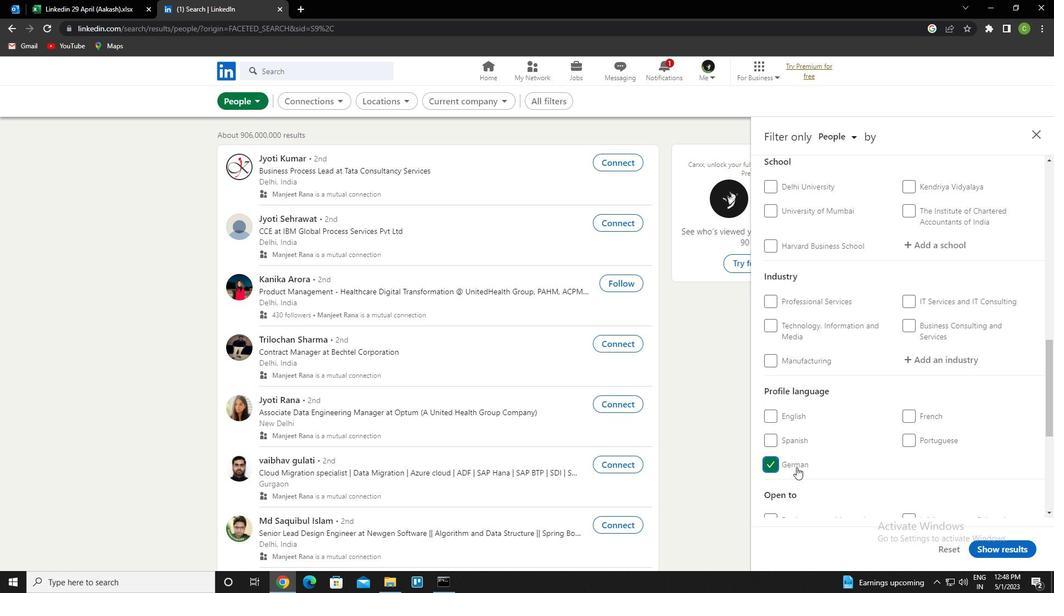 
Action: Mouse scrolled (809, 451) with delta (0, 0)
Screenshot: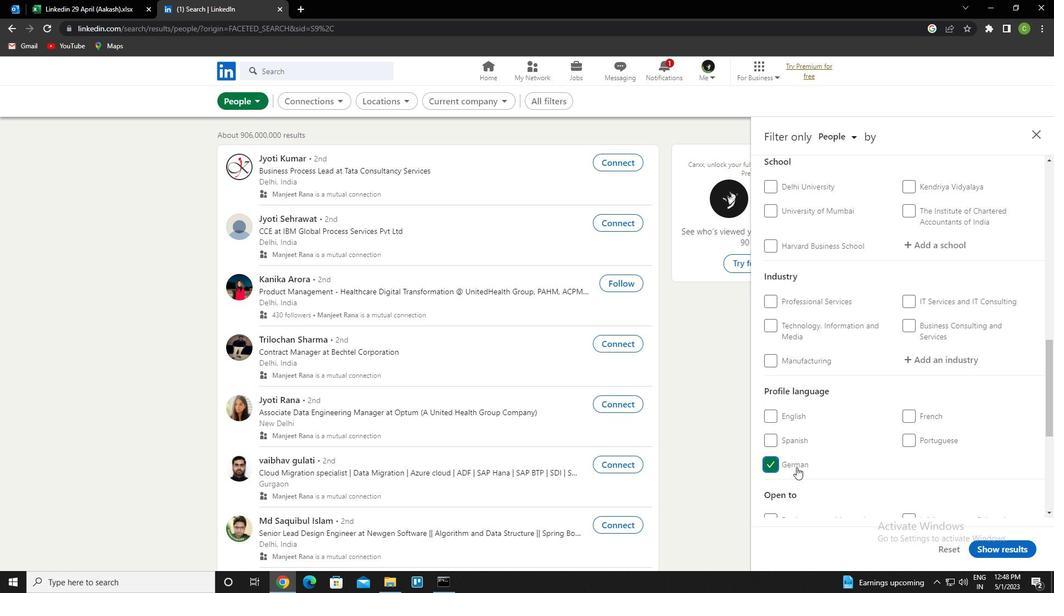 
Action: Mouse moved to (944, 410)
Screenshot: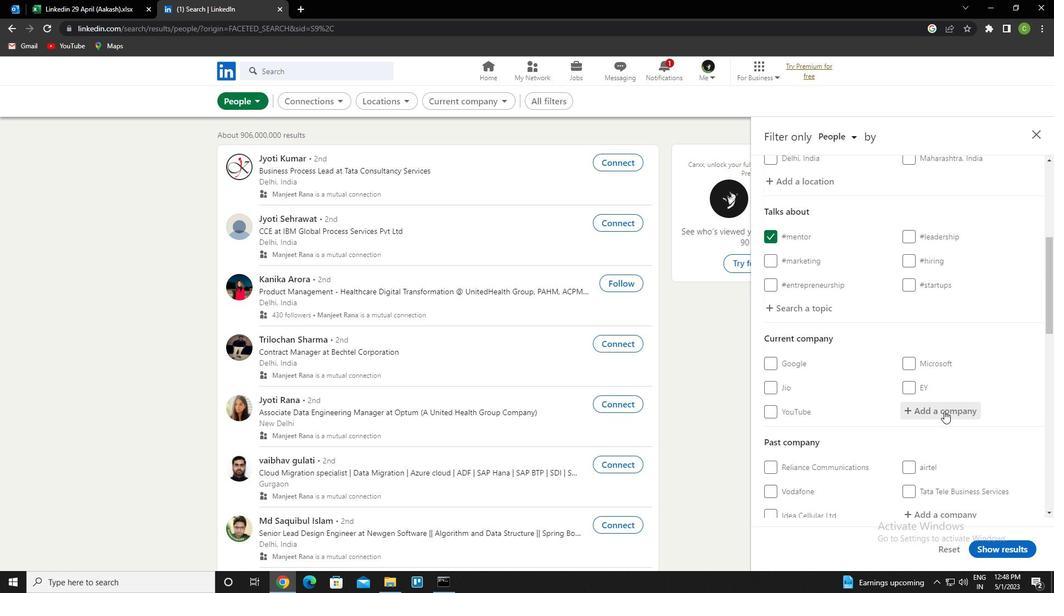 
Action: Mouse pressed left at (944, 410)
Screenshot: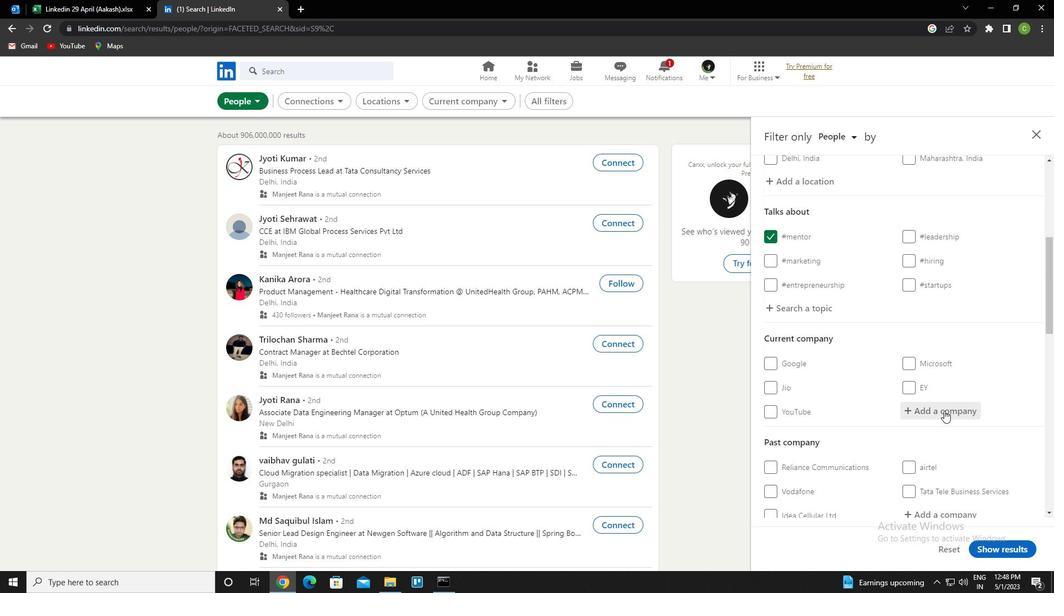 
Action: Key pressed <Key.caps_lock>p<Key.caps_lock>oonawalla<Key.down><Key.enter>
Screenshot: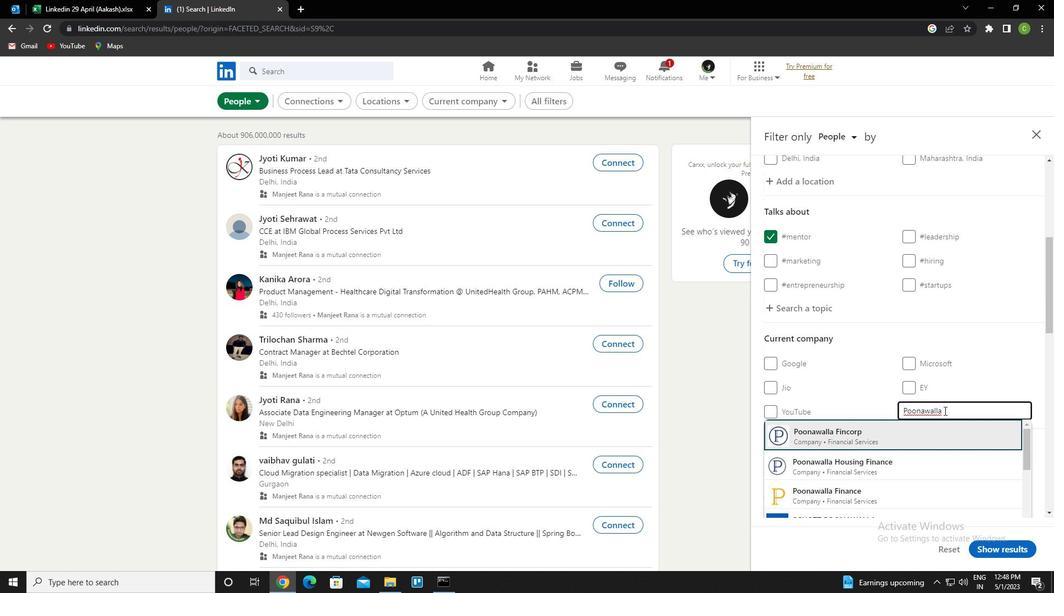 
Action: Mouse moved to (940, 413)
Screenshot: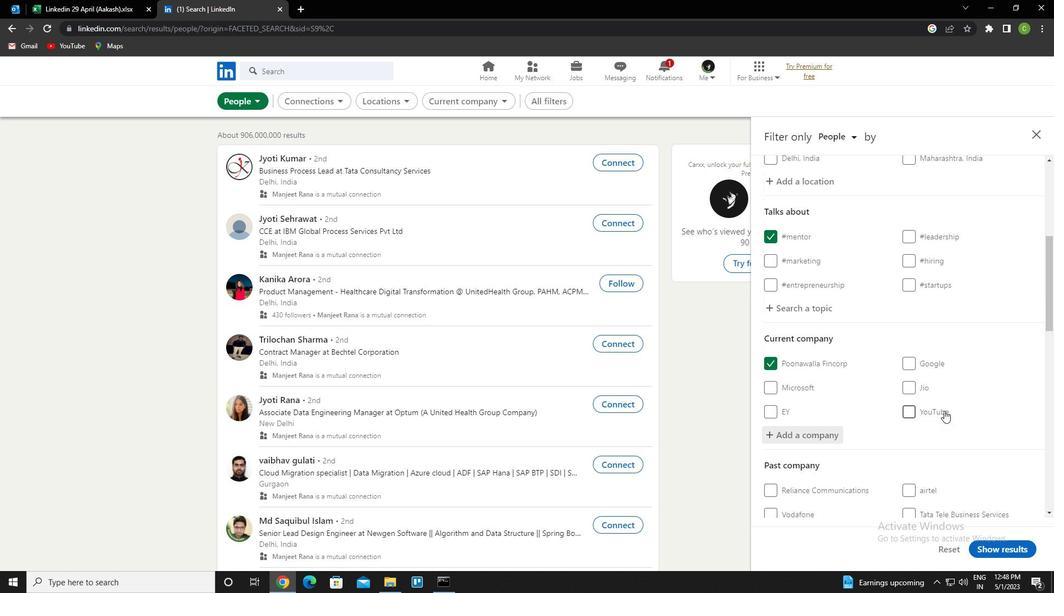 
Action: Mouse scrolled (940, 413) with delta (0, 0)
Screenshot: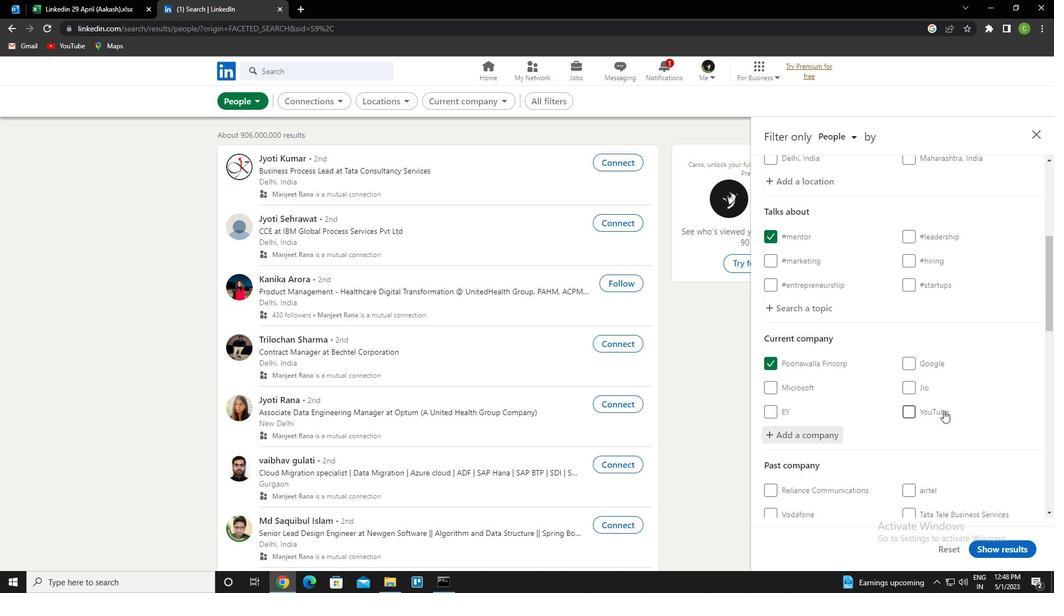 
Action: Mouse scrolled (940, 413) with delta (0, 0)
Screenshot: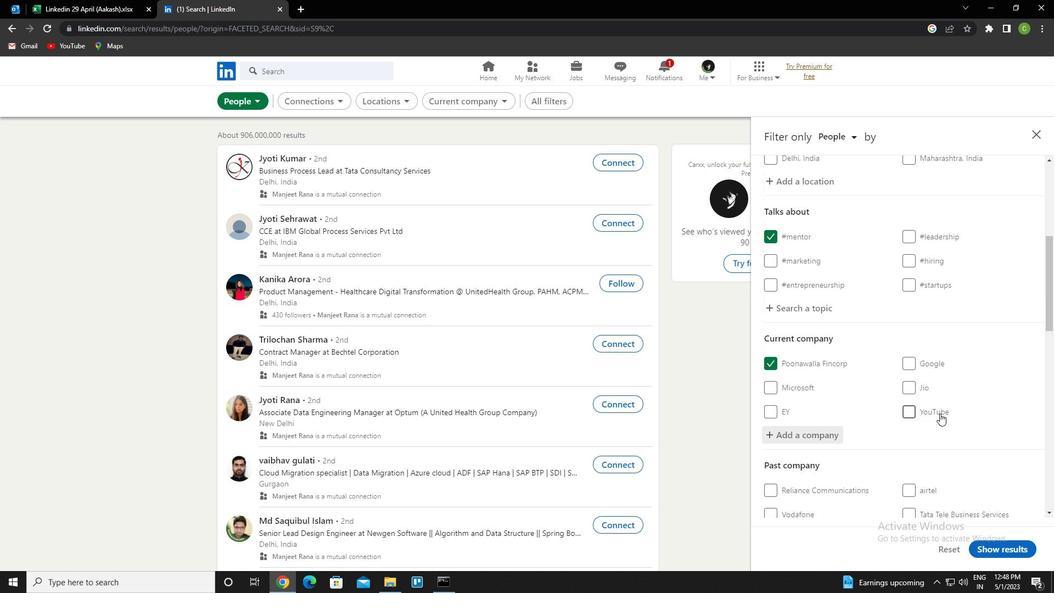 
Action: Mouse scrolled (940, 413) with delta (0, 0)
Screenshot: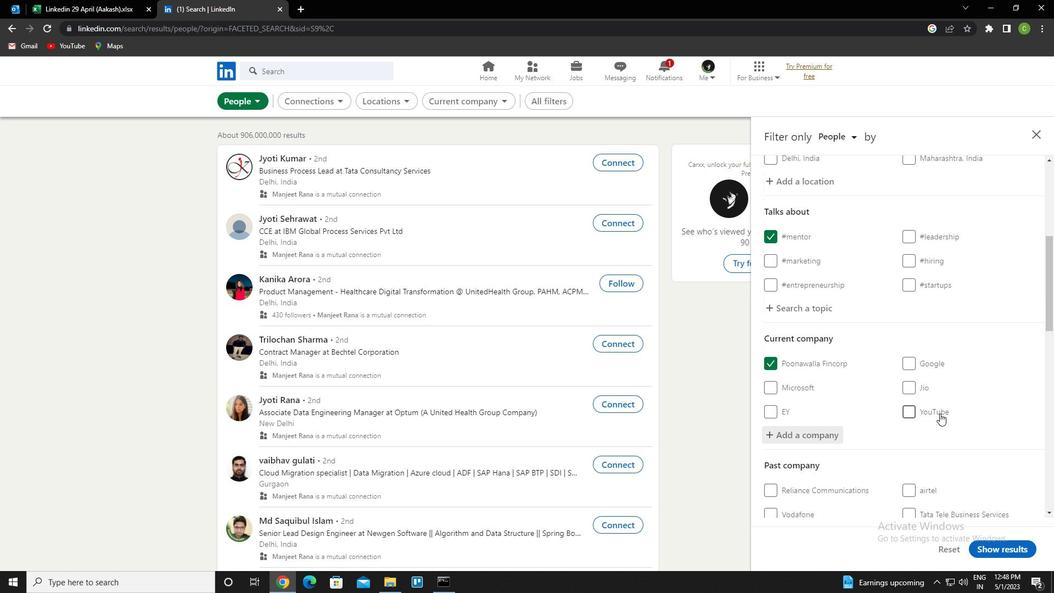 
Action: Mouse scrolled (940, 413) with delta (0, 0)
Screenshot: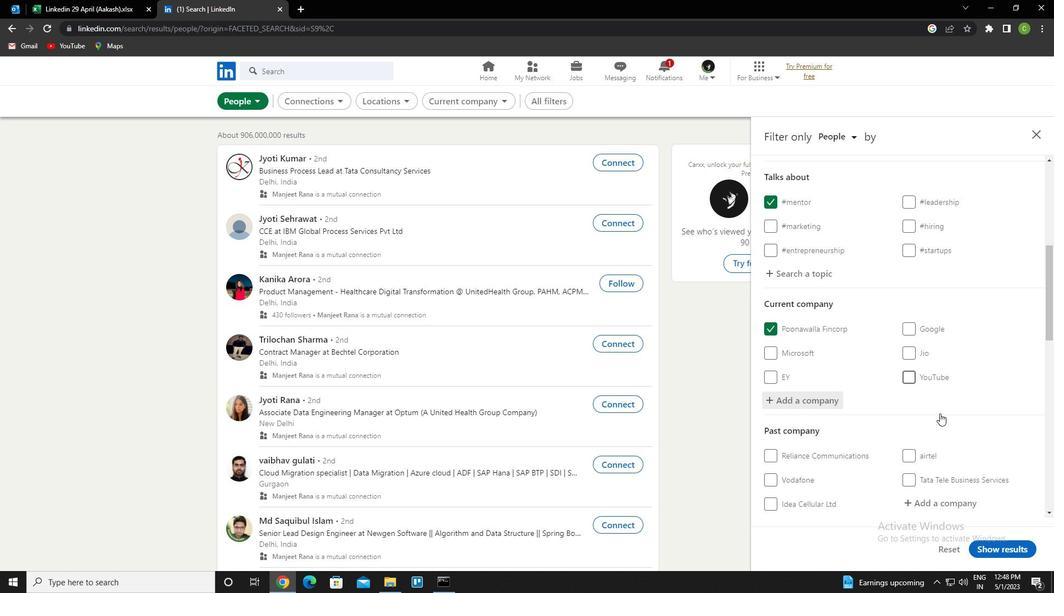 
Action: Mouse scrolled (940, 413) with delta (0, 0)
Screenshot: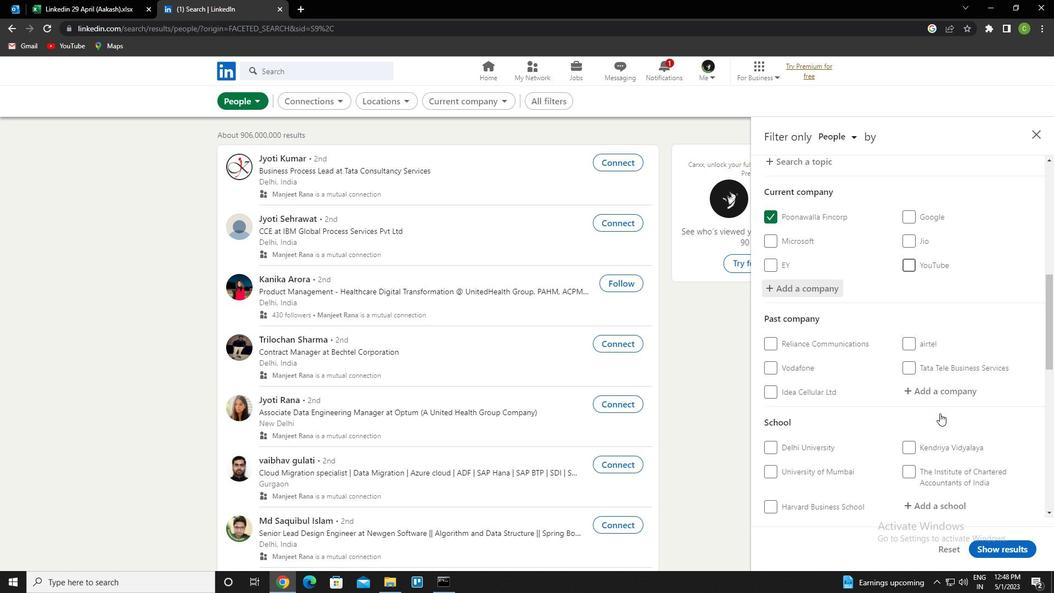 
Action: Mouse moved to (942, 380)
Screenshot: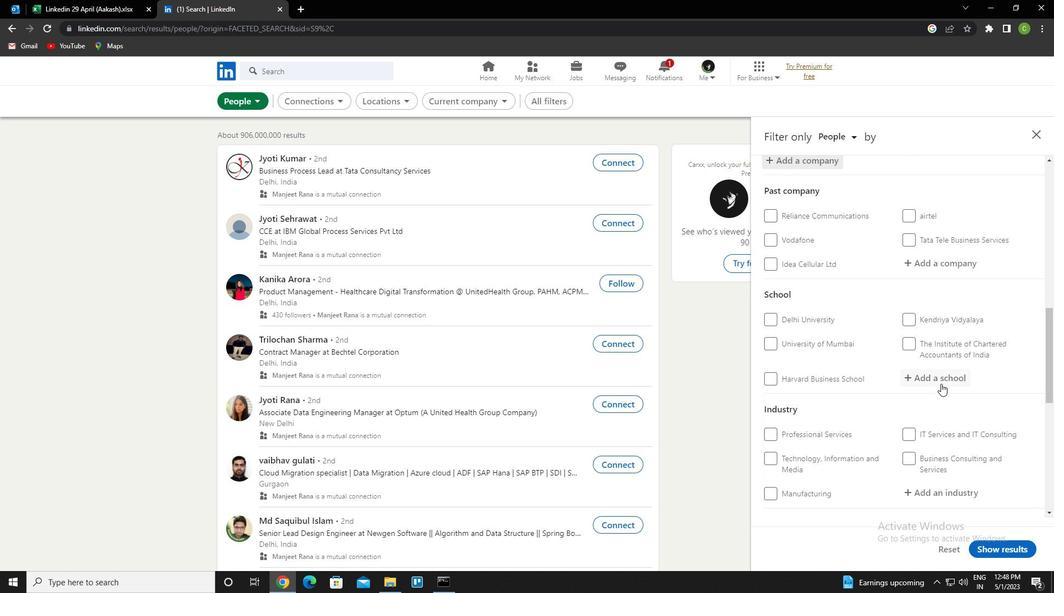 
Action: Mouse pressed left at (942, 380)
Screenshot: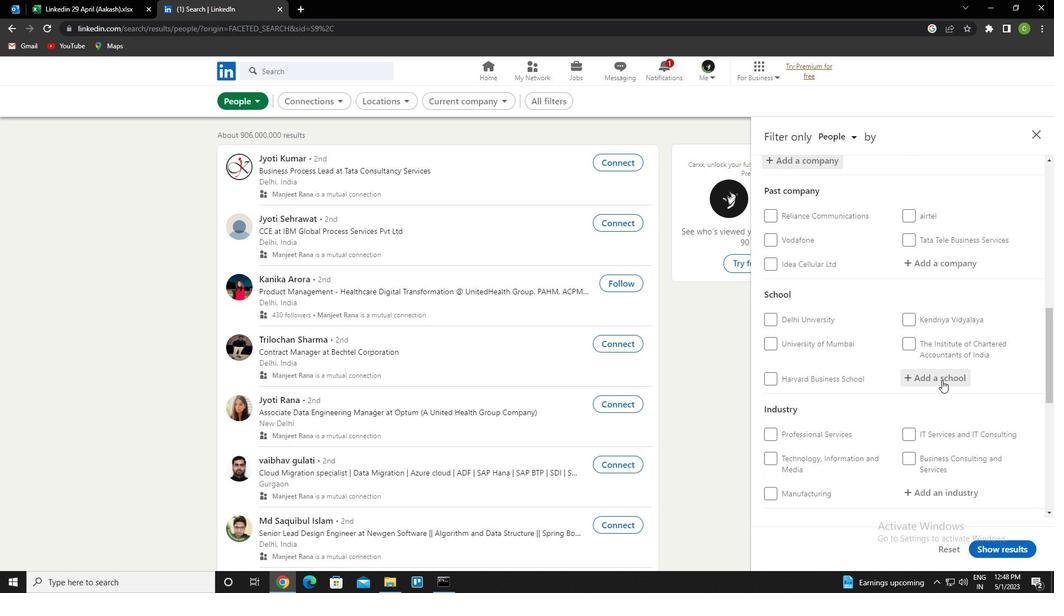 
Action: Key pressed <Key.caps_lock>p.k<Key.space><Key.space><Key.backspace>r<Key.caps_lock>oy<Key.down><Key.enter>
Screenshot: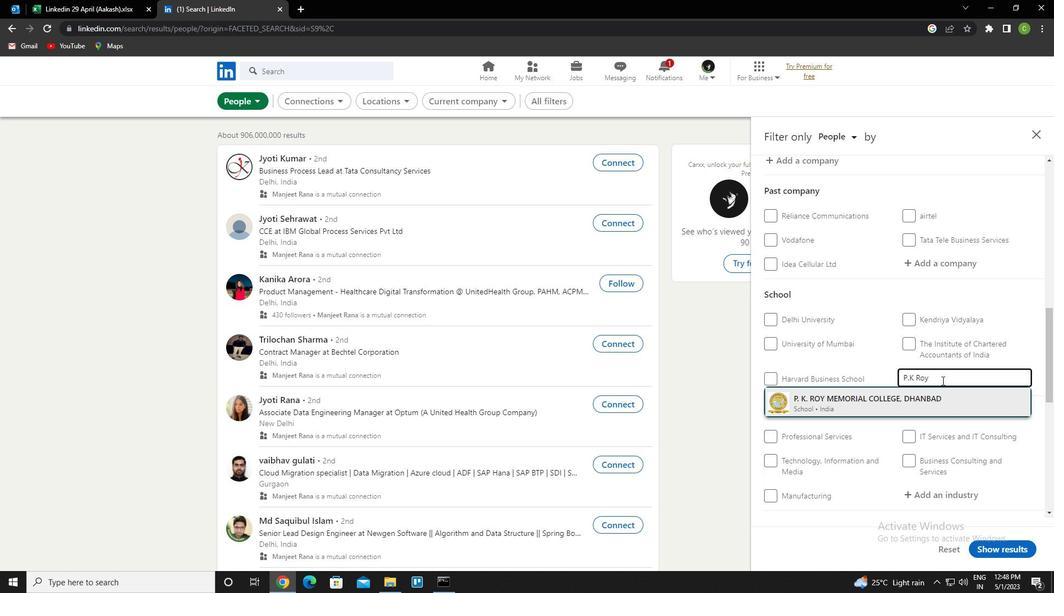 
Action: Mouse moved to (906, 406)
Screenshot: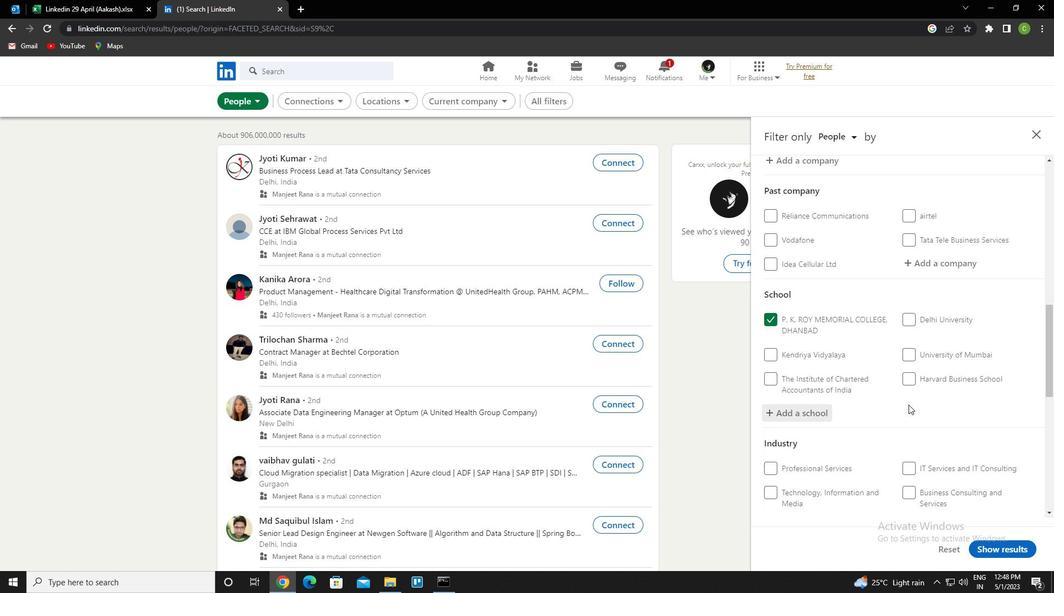 
Action: Mouse scrolled (906, 405) with delta (0, 0)
Screenshot: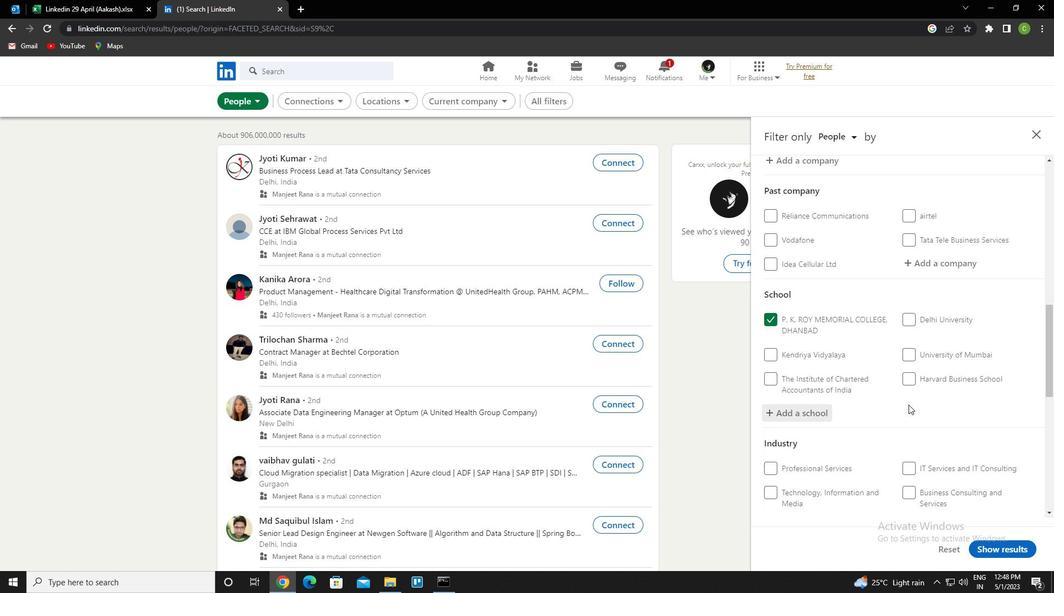 
Action: Mouse scrolled (906, 405) with delta (0, 0)
Screenshot: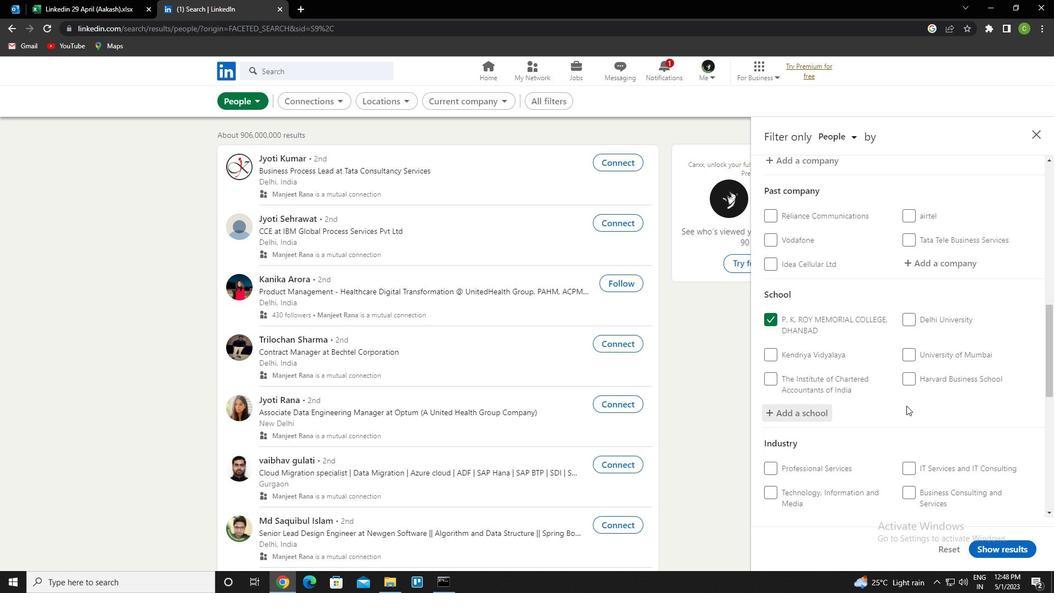 
Action: Mouse scrolled (906, 405) with delta (0, 0)
Screenshot: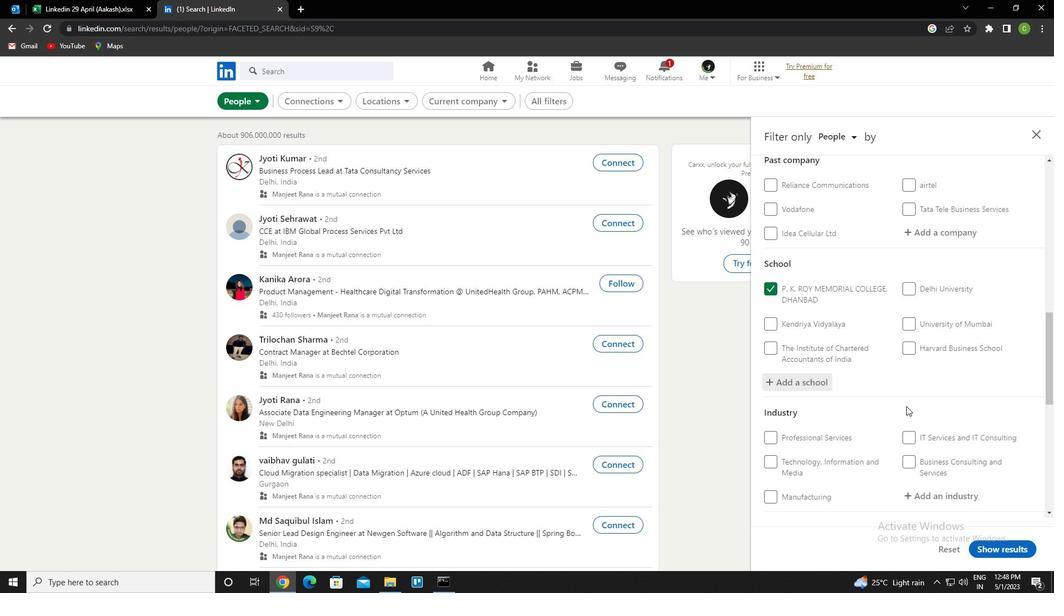 
Action: Mouse moved to (906, 406)
Screenshot: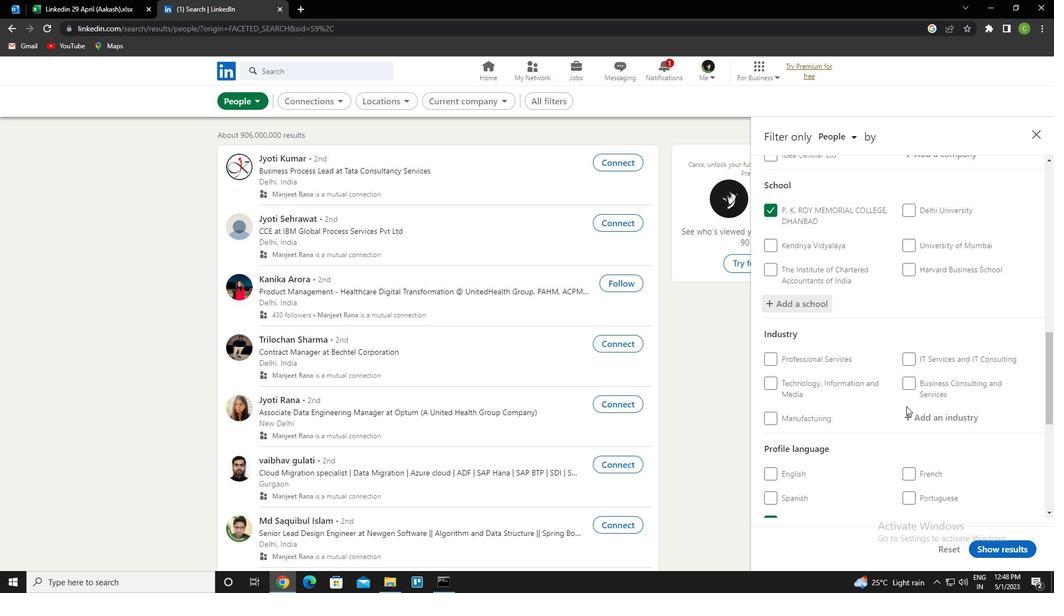 
Action: Mouse scrolled (906, 405) with delta (0, 0)
Screenshot: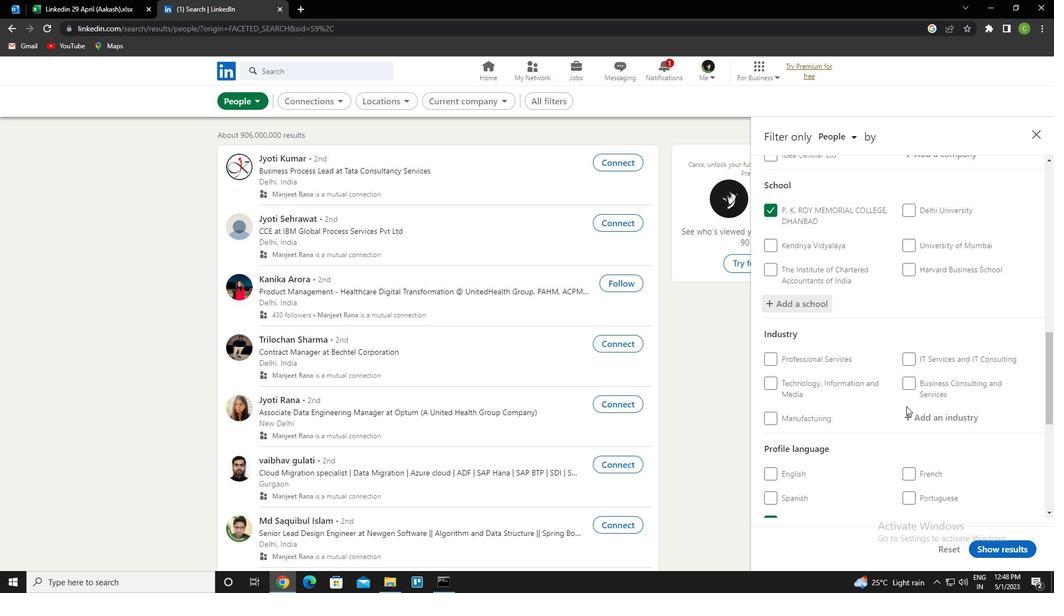 
Action: Mouse moved to (943, 309)
Screenshot: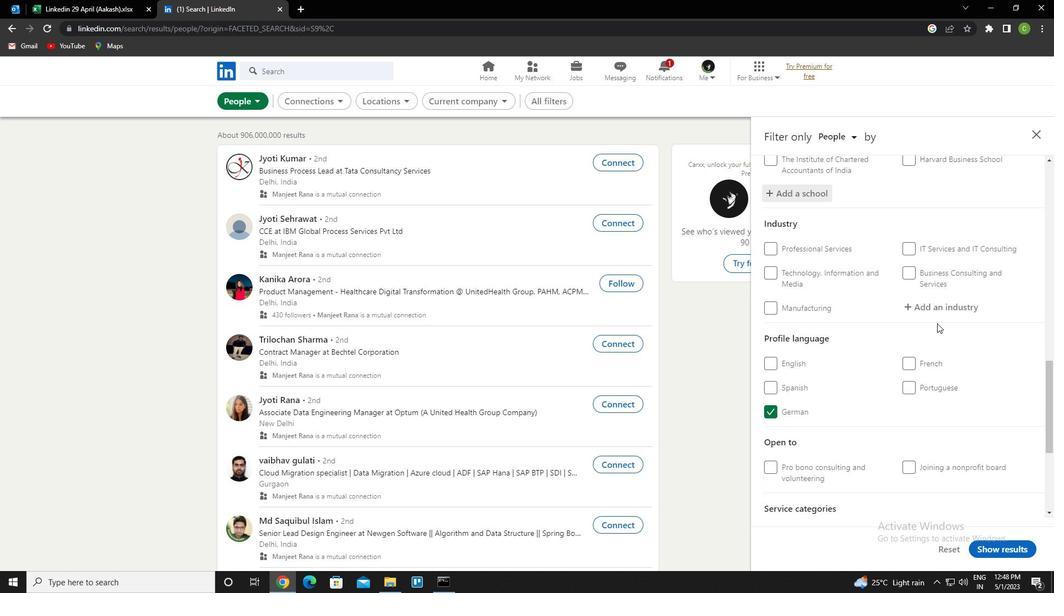 
Action: Mouse pressed left at (943, 309)
Screenshot: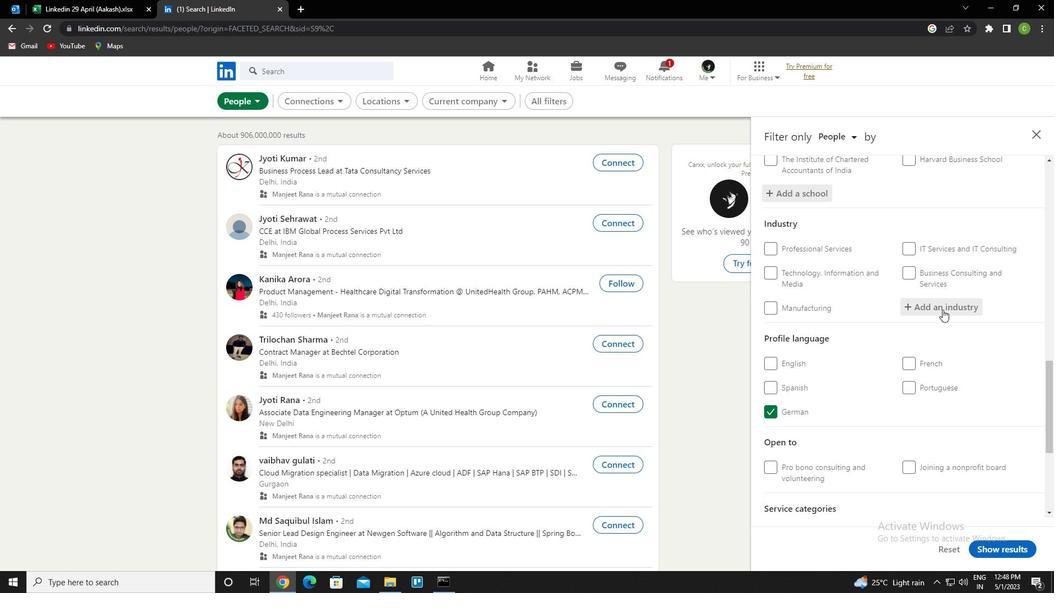 
Action: Mouse moved to (943, 309)
Screenshot: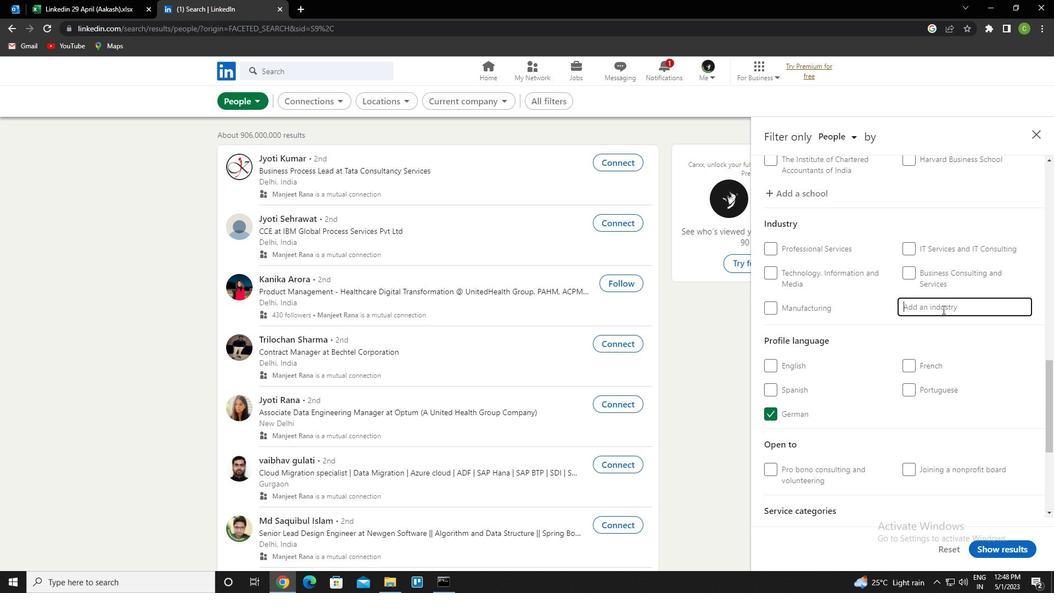 
Action: Key pressed <Key.caps_lock>p<Key.caps_lock>et<Key.space>ser<Key.down><Key.enter>
Screenshot: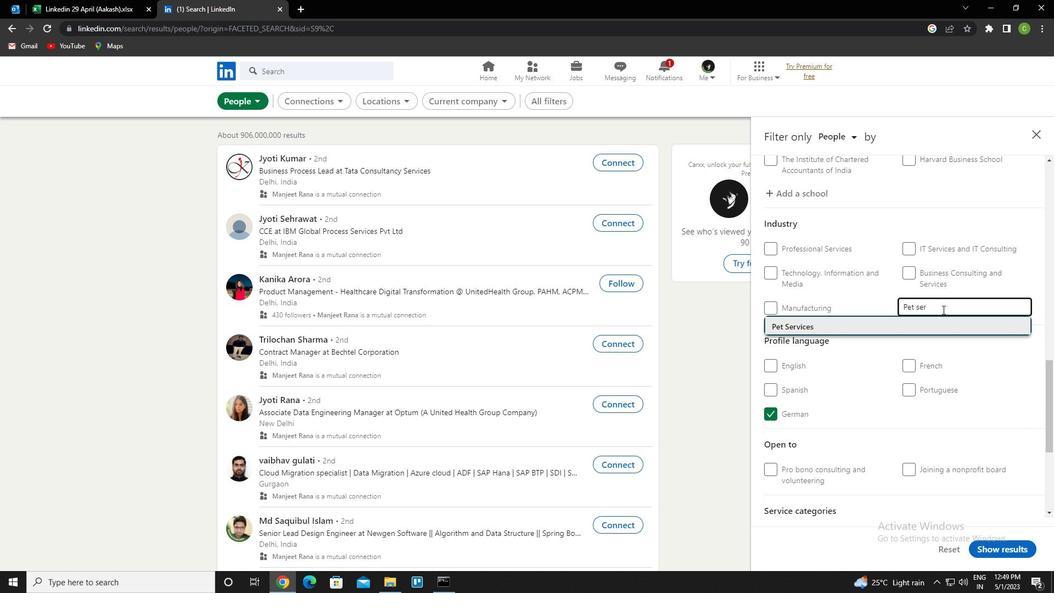 
Action: Mouse moved to (940, 317)
Screenshot: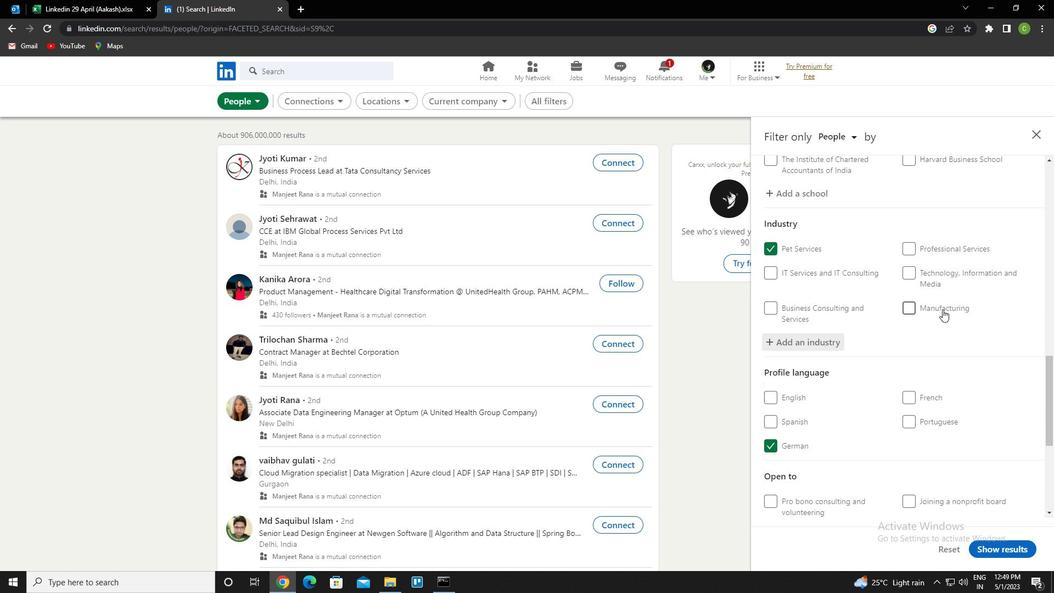 
Action: Mouse scrolled (940, 316) with delta (0, 0)
Screenshot: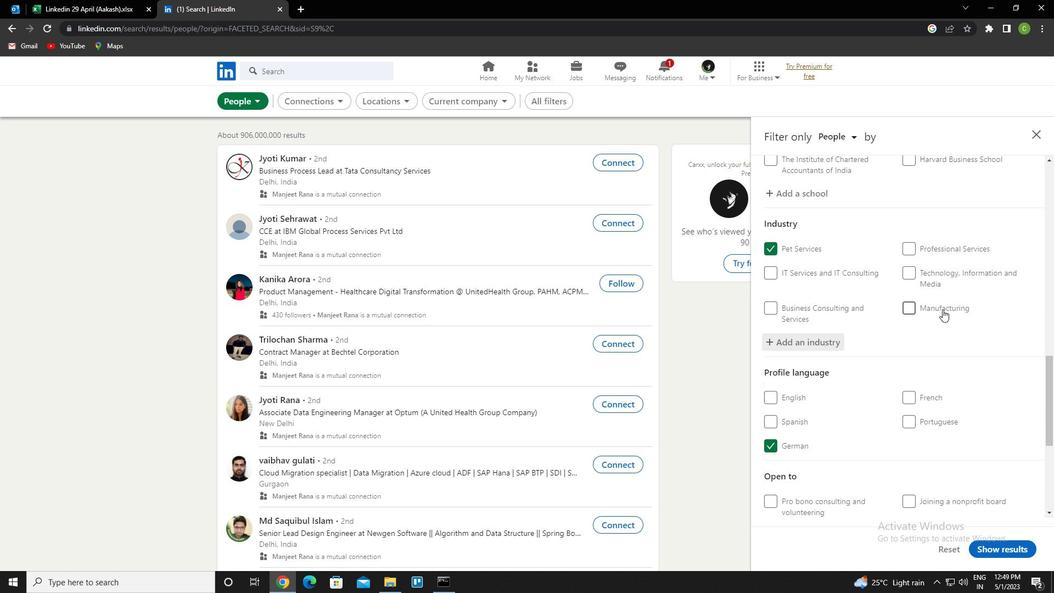 
Action: Mouse moved to (914, 337)
Screenshot: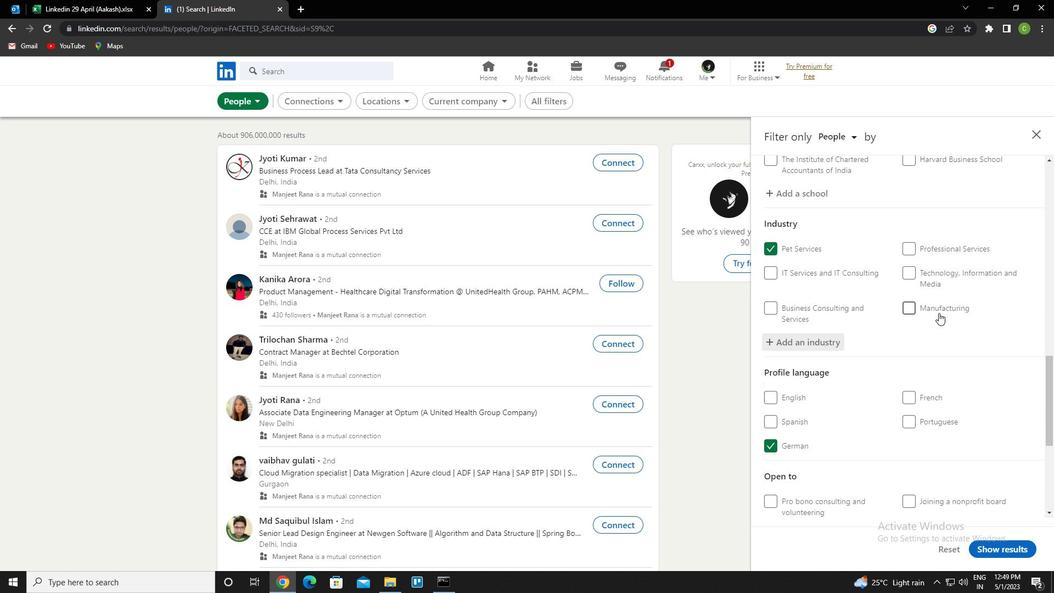 
Action: Mouse scrolled (914, 337) with delta (0, 0)
Screenshot: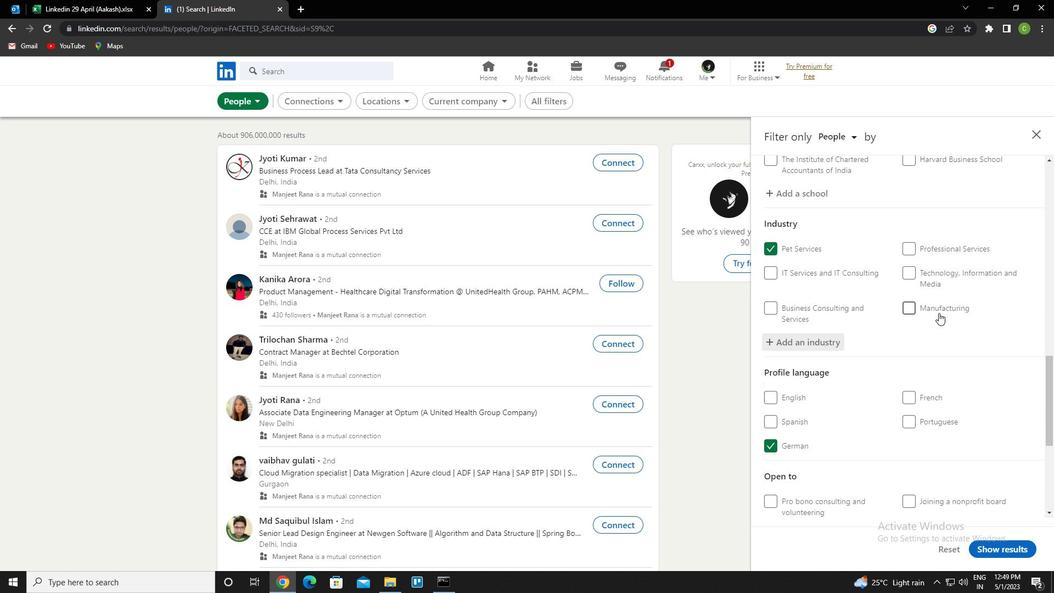 
Action: Mouse moved to (911, 340)
Screenshot: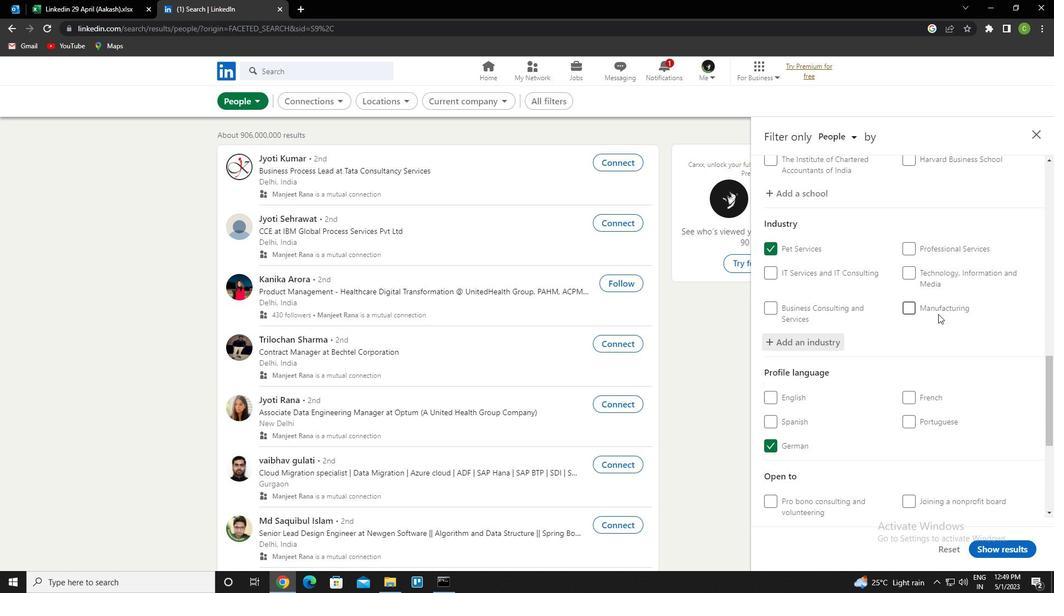 
Action: Mouse scrolled (911, 339) with delta (0, 0)
Screenshot: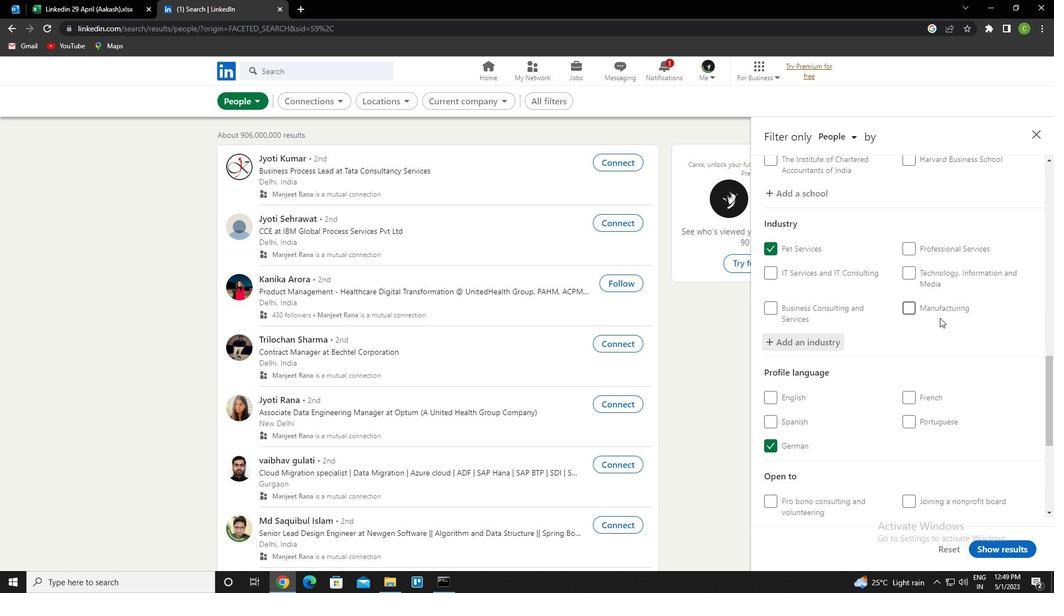 
Action: Mouse scrolled (911, 339) with delta (0, 0)
Screenshot: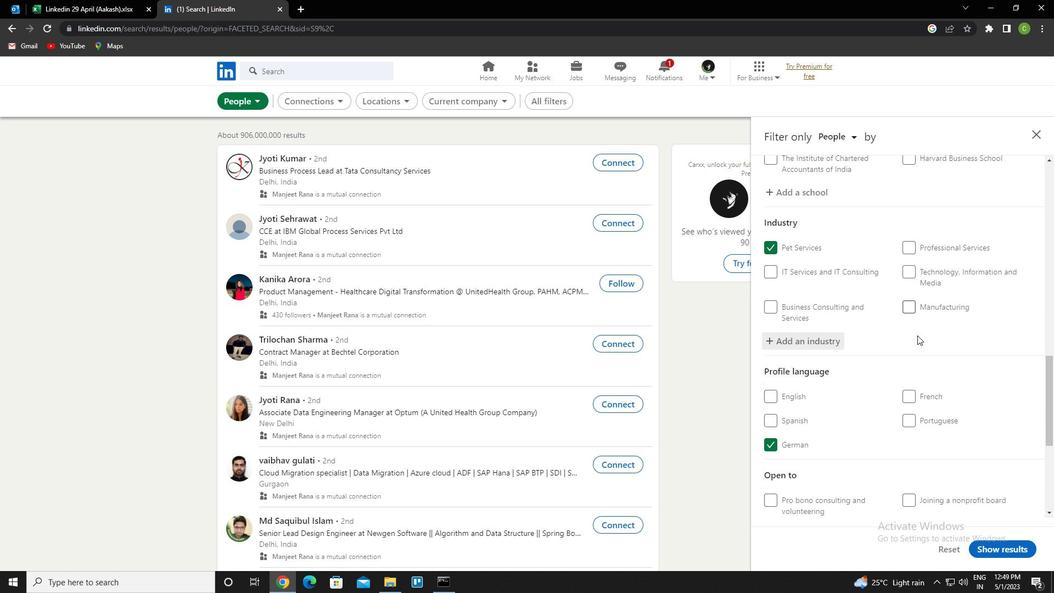 
Action: Mouse scrolled (911, 339) with delta (0, 0)
Screenshot: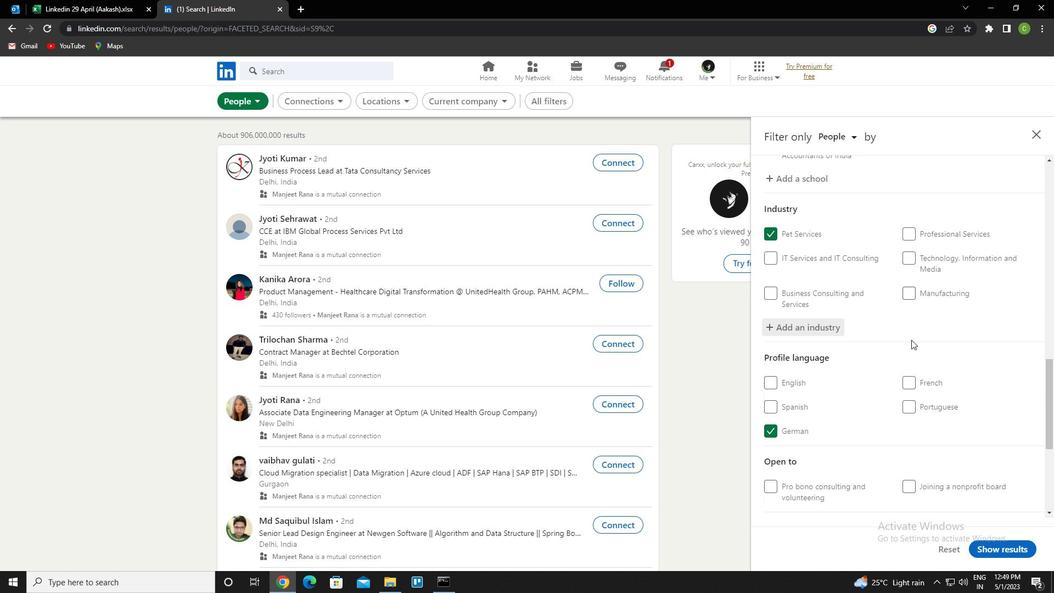 
Action: Mouse scrolled (911, 339) with delta (0, 0)
Screenshot: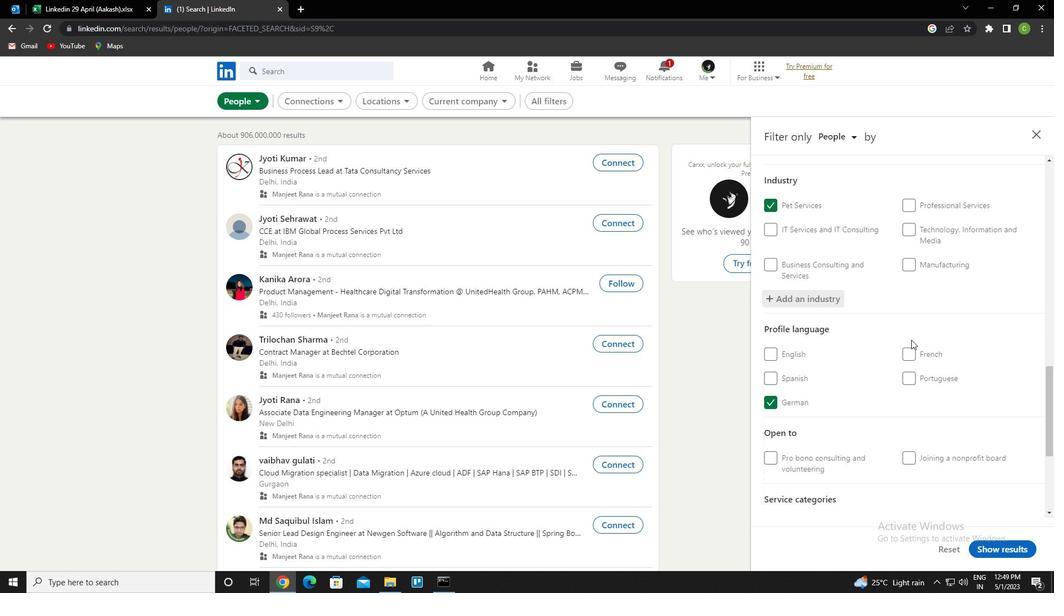 
Action: Mouse moved to (934, 364)
Screenshot: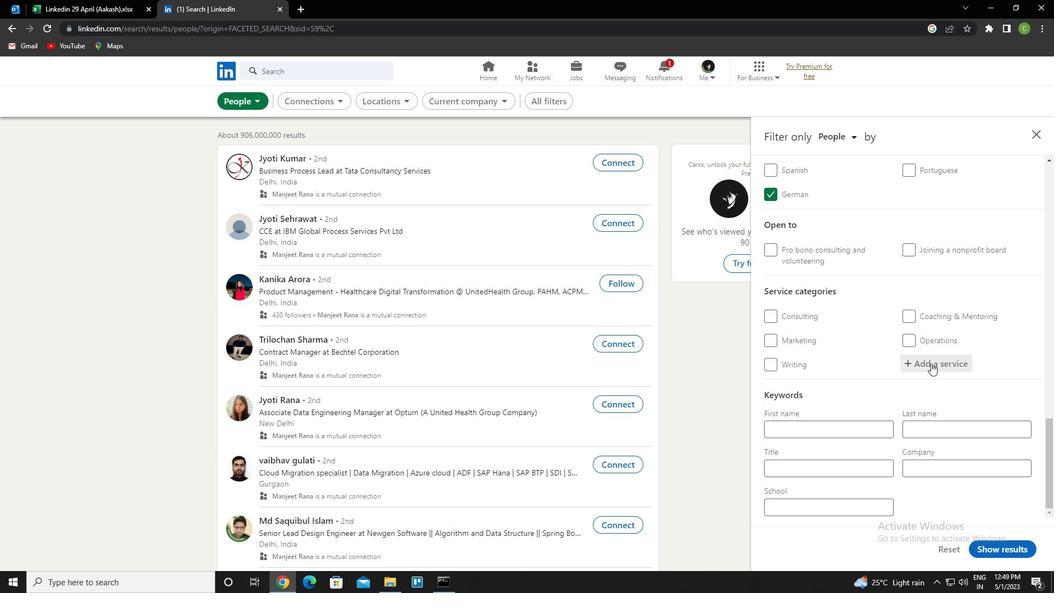 
Action: Mouse pressed left at (934, 364)
Screenshot: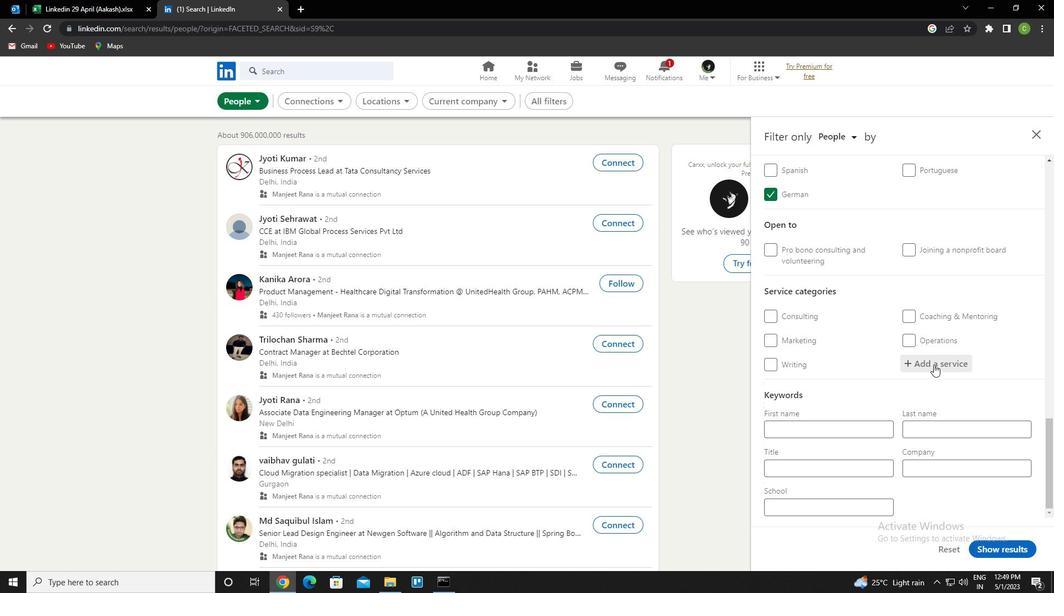 
Action: Key pressed <Key.caps_lock>a<Key.caps_lock>ccounting<Key.down><Key.enter>
Screenshot: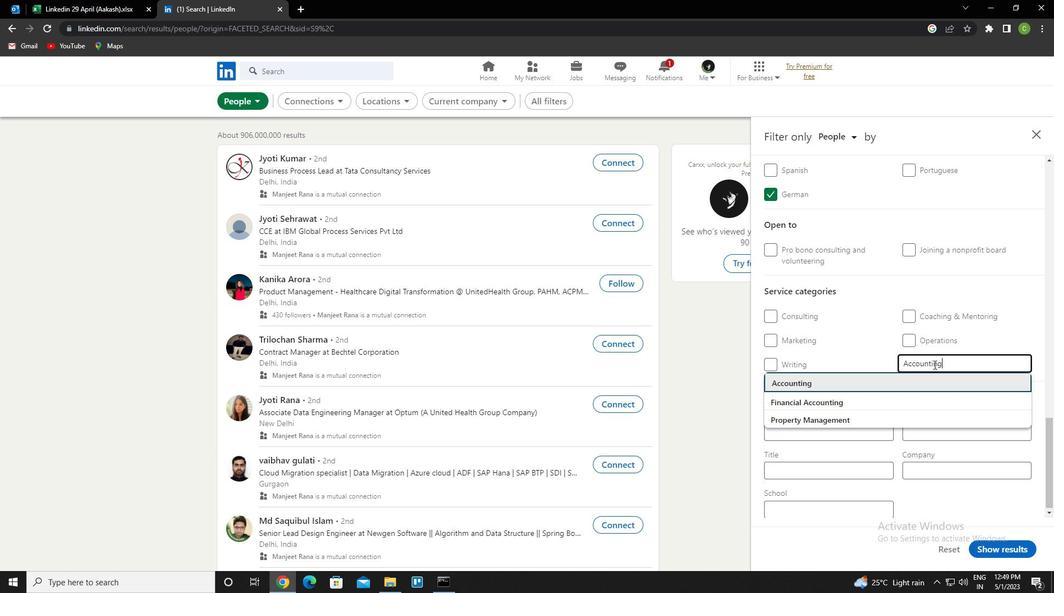 
Action: Mouse moved to (927, 369)
Screenshot: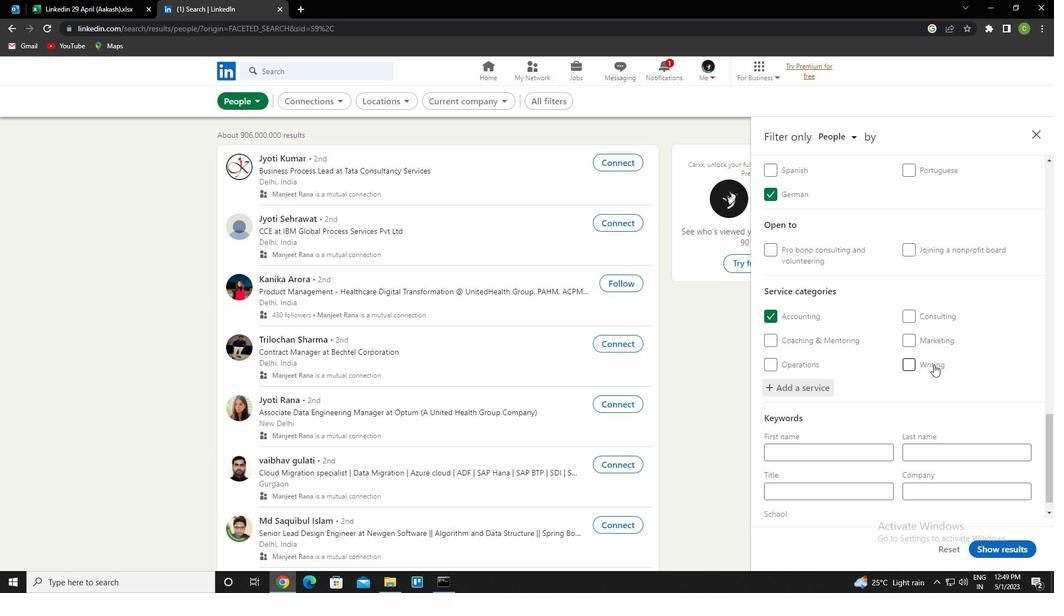 
Action: Mouse scrolled (927, 369) with delta (0, 0)
Screenshot: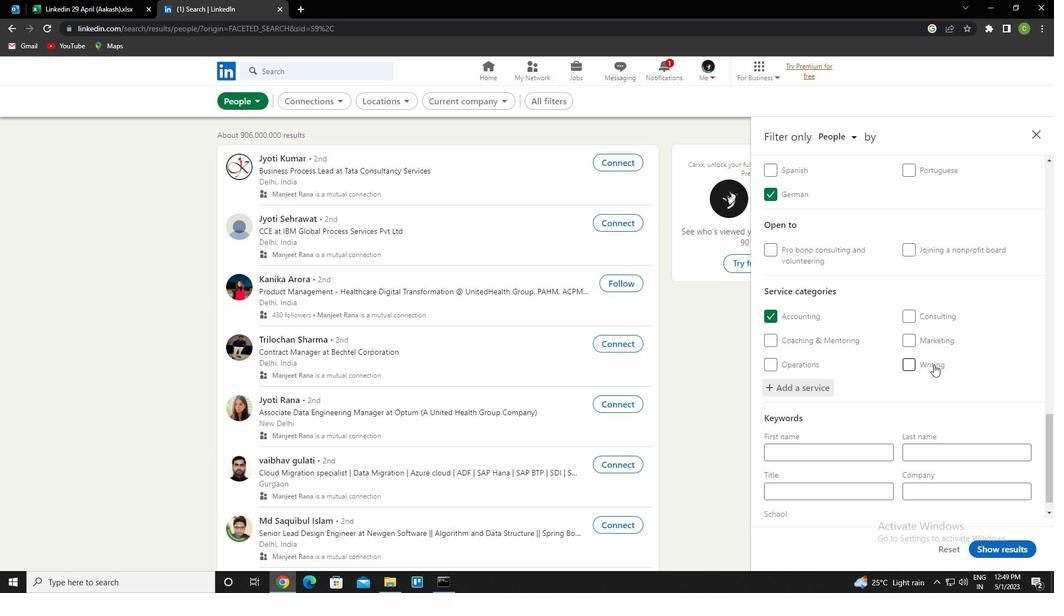 
Action: Mouse scrolled (927, 369) with delta (0, 0)
Screenshot: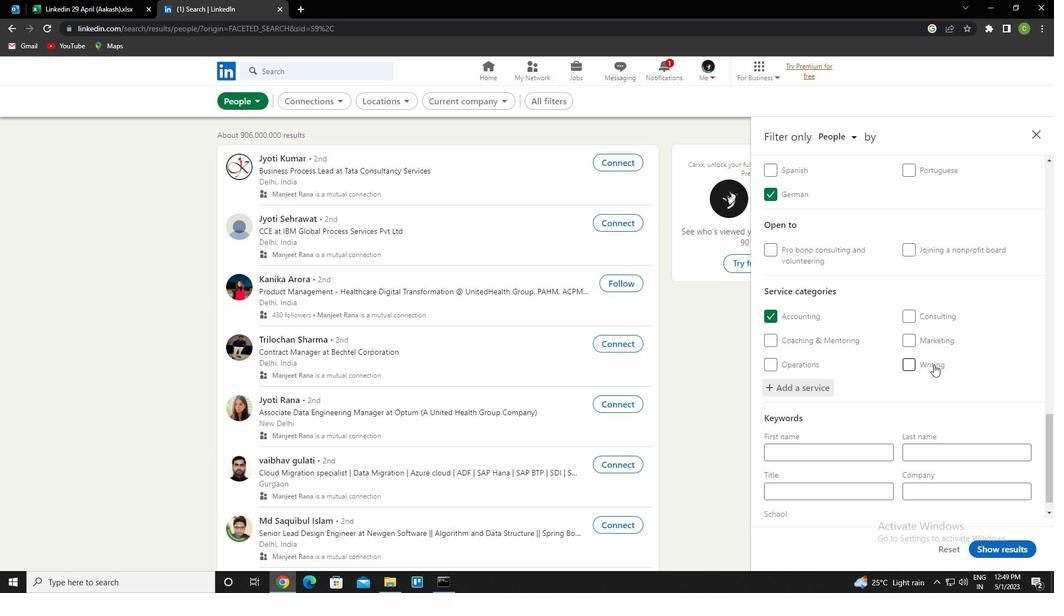 
Action: Mouse scrolled (927, 369) with delta (0, 0)
Screenshot: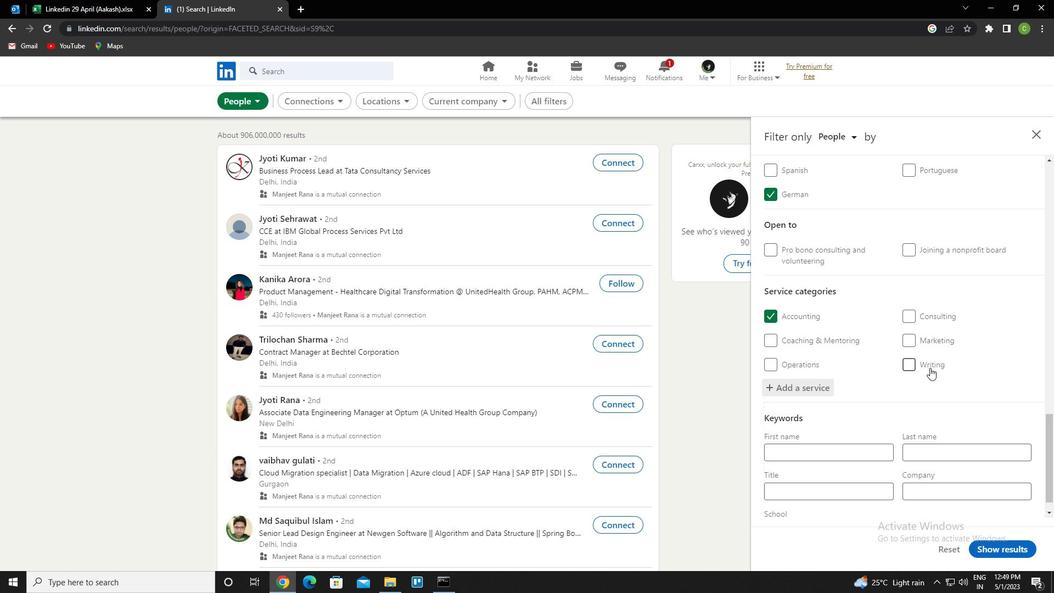 
Action: Mouse scrolled (927, 369) with delta (0, 0)
Screenshot: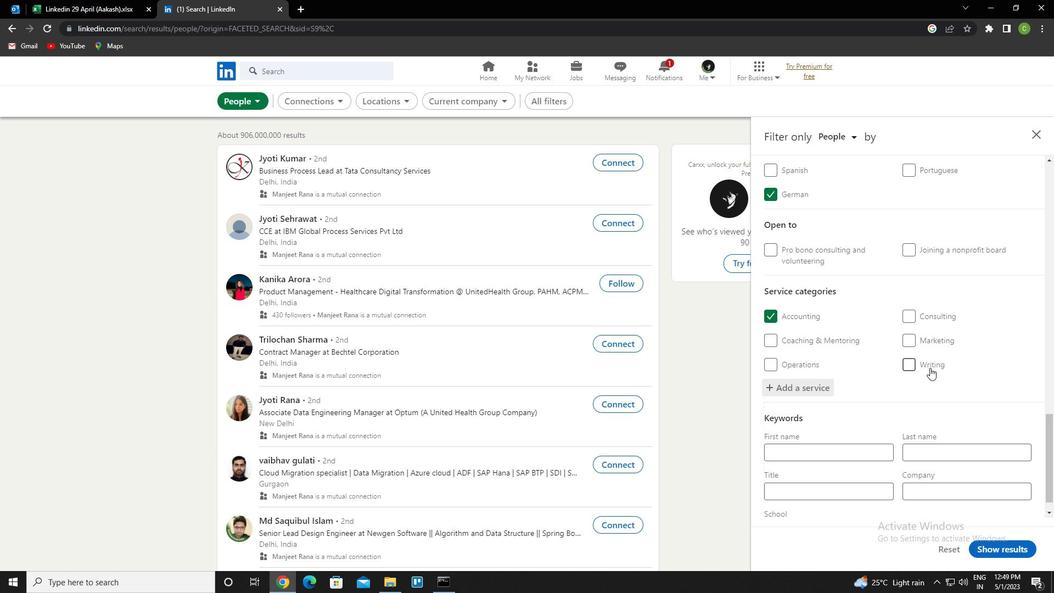 
Action: Mouse scrolled (927, 369) with delta (0, 0)
Screenshot: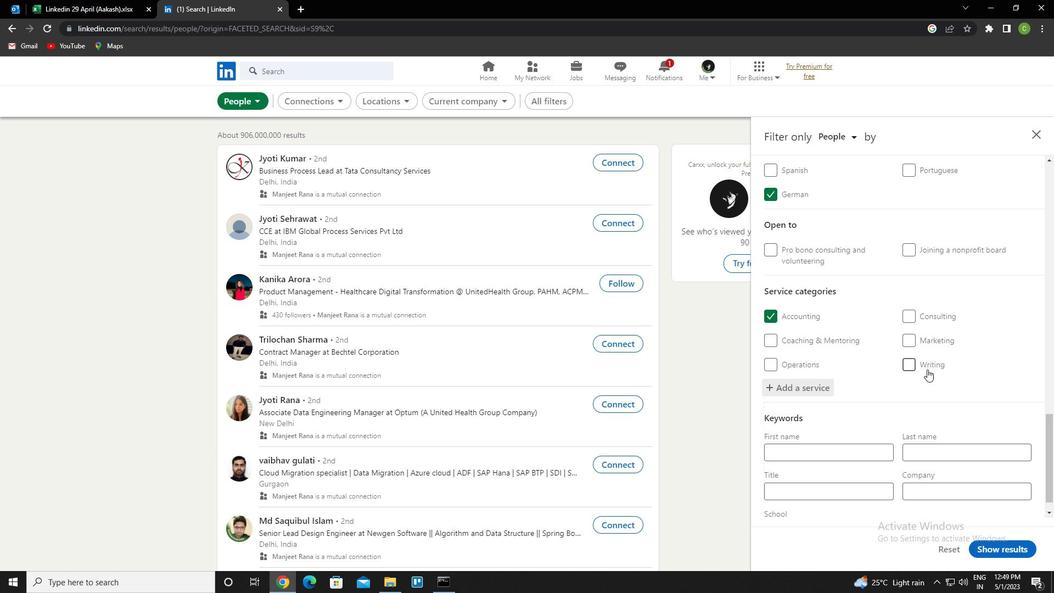 
Action: Mouse scrolled (927, 369) with delta (0, 0)
Screenshot: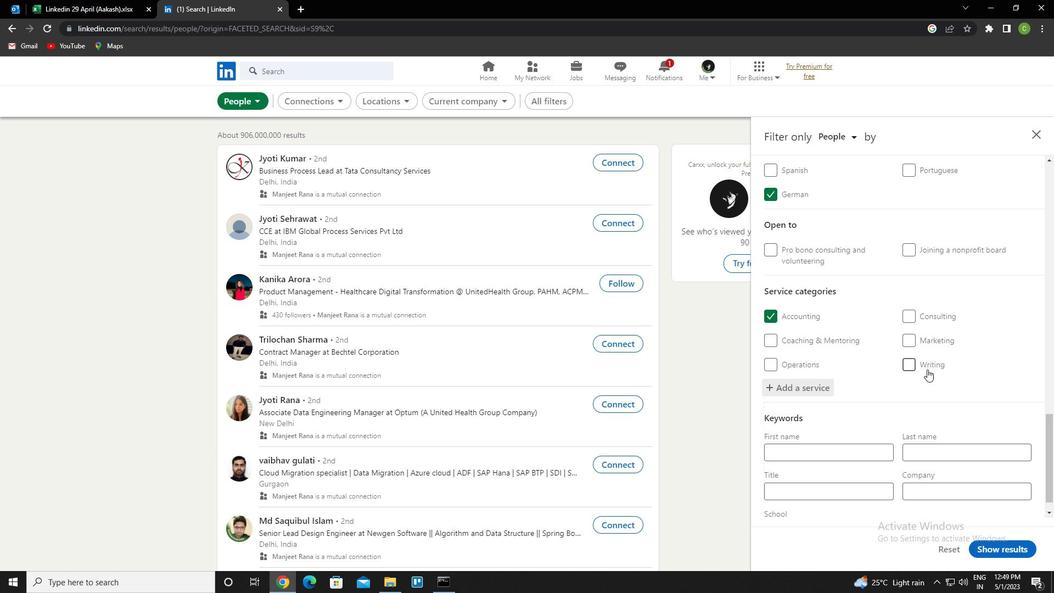 
Action: Mouse scrolled (927, 369) with delta (0, 0)
Screenshot: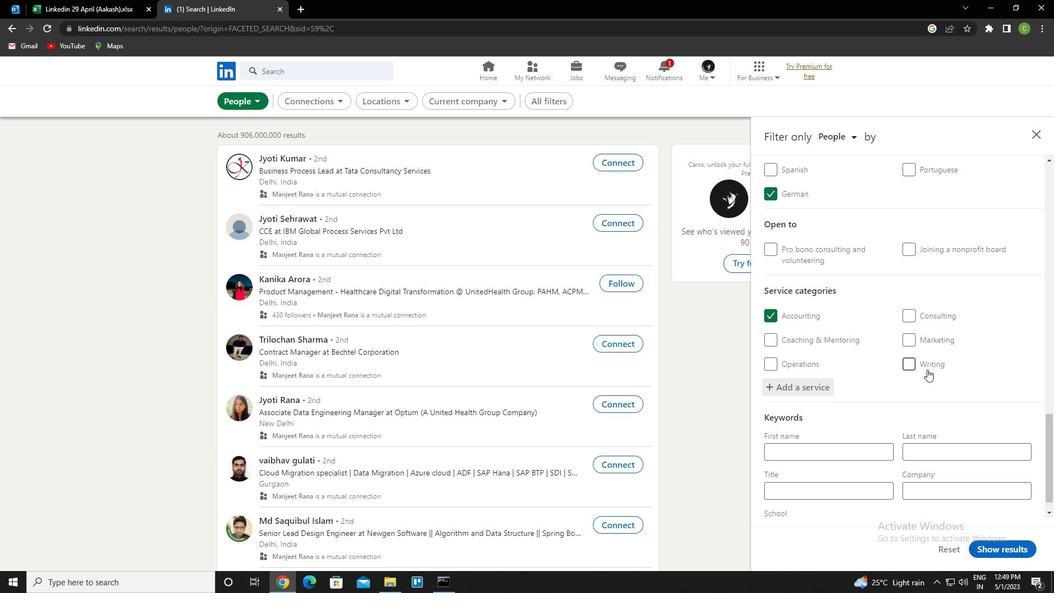 
Action: Mouse moved to (866, 464)
Screenshot: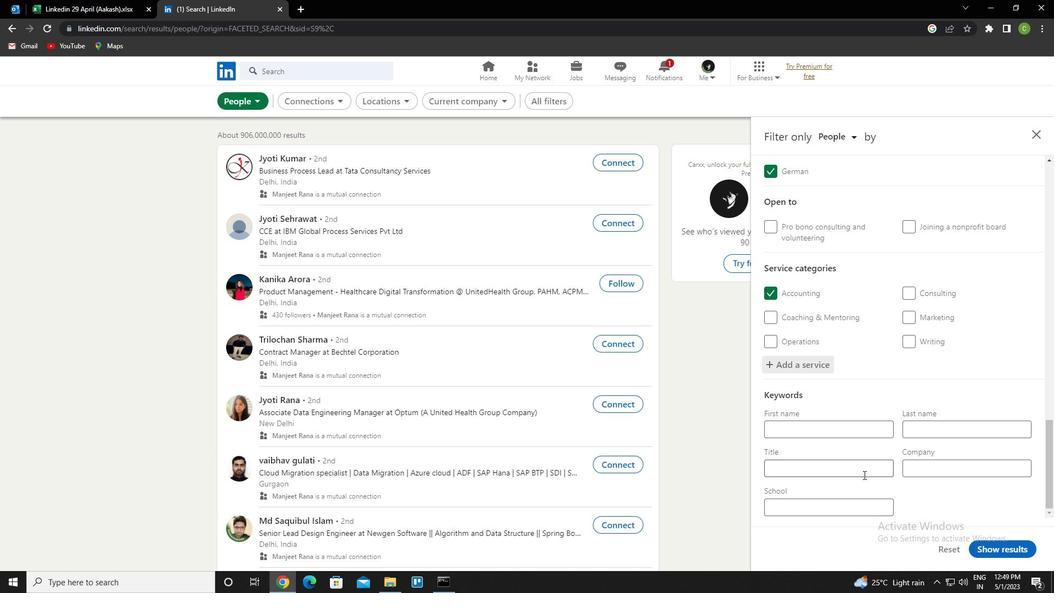 
Action: Mouse pressed left at (866, 464)
Screenshot: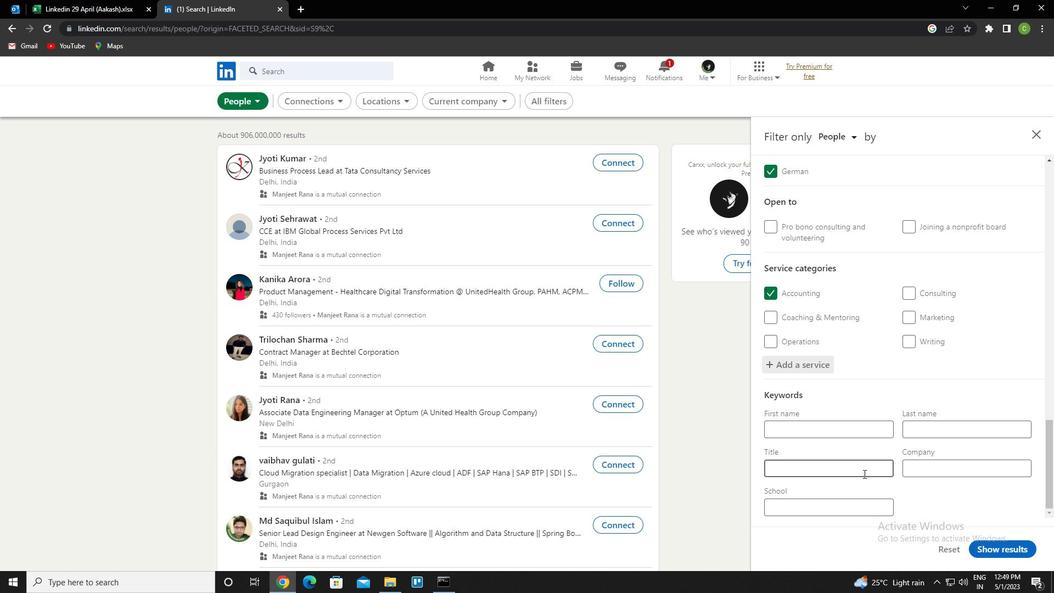 
Action: Mouse moved to (866, 464)
Screenshot: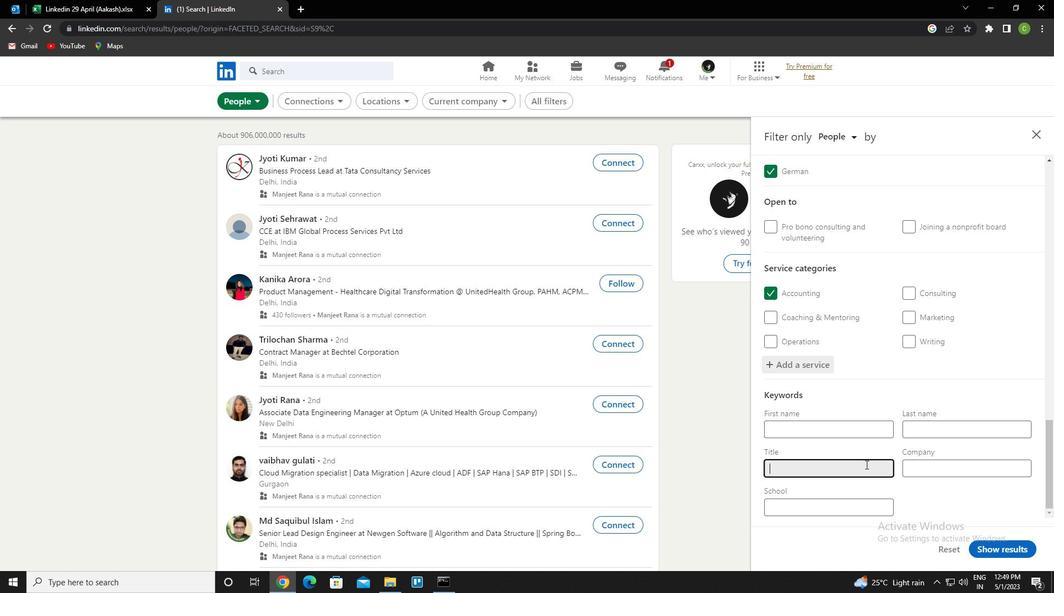 
Action: Key pressed <Key.caps_lock>
Screenshot: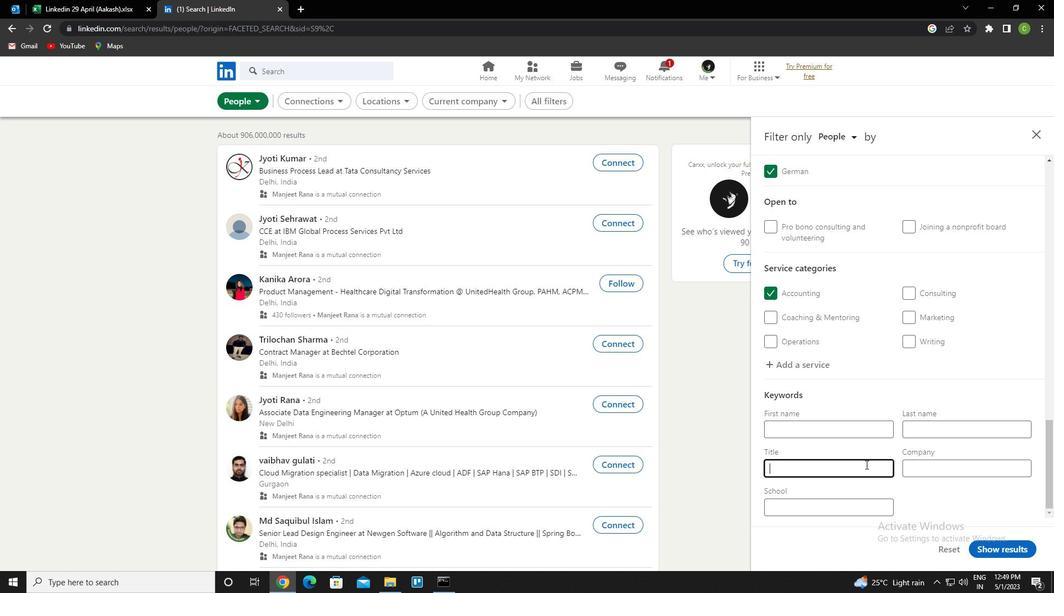 
Action: Mouse moved to (865, 464)
Screenshot: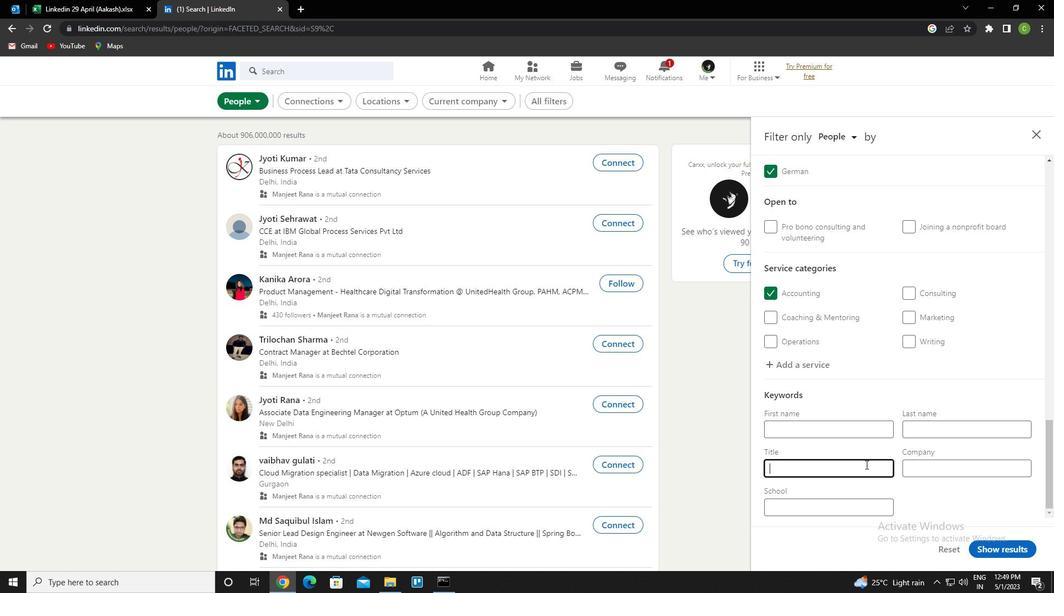 
Action: Key pressed m<Key.caps_lock>anicurist
Screenshot: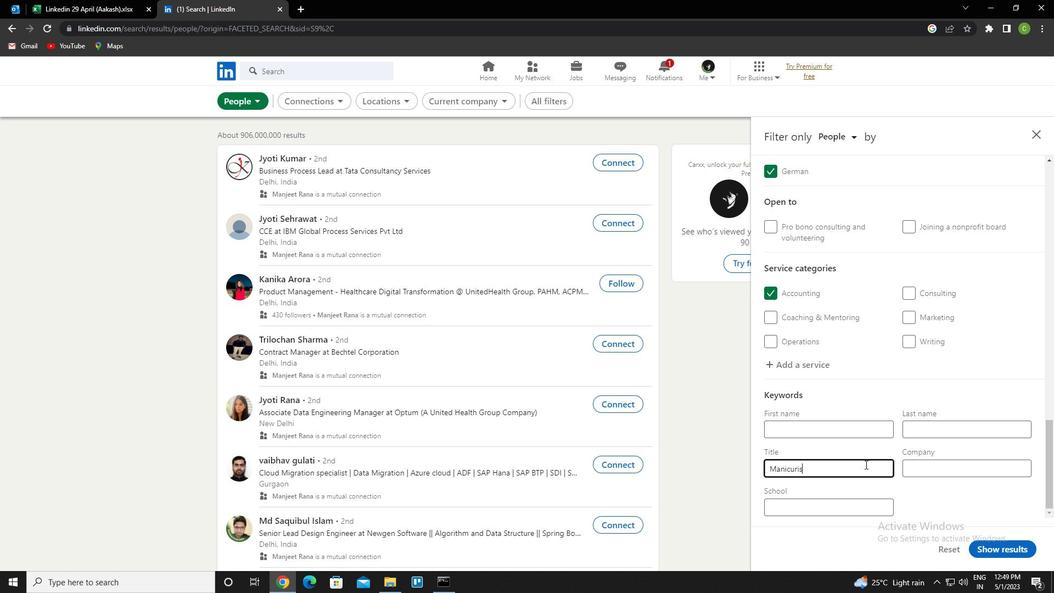 
Action: Mouse moved to (1014, 544)
Screenshot: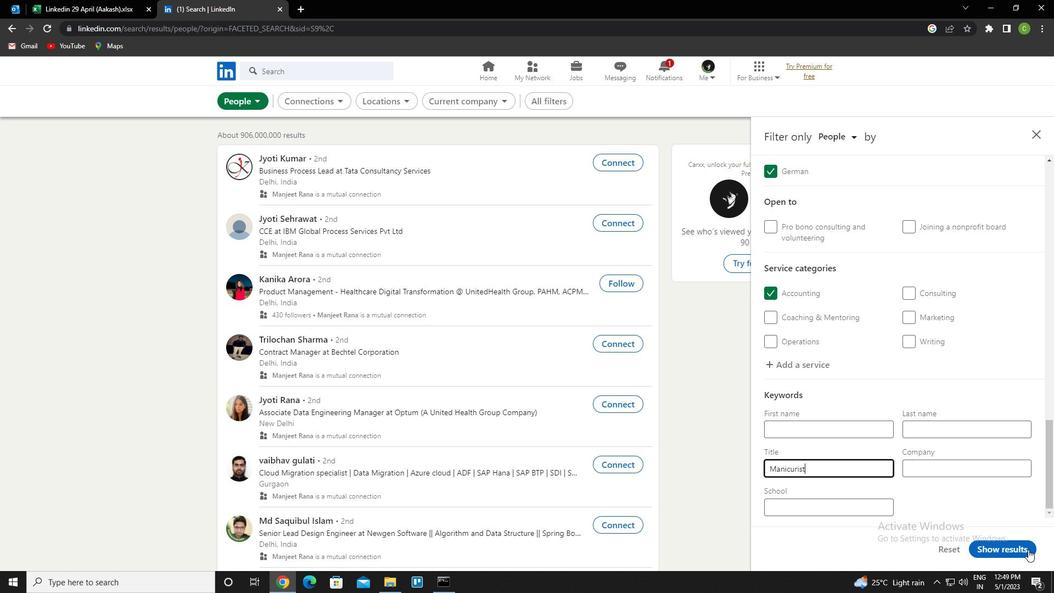 
Action: Mouse pressed left at (1014, 544)
Screenshot: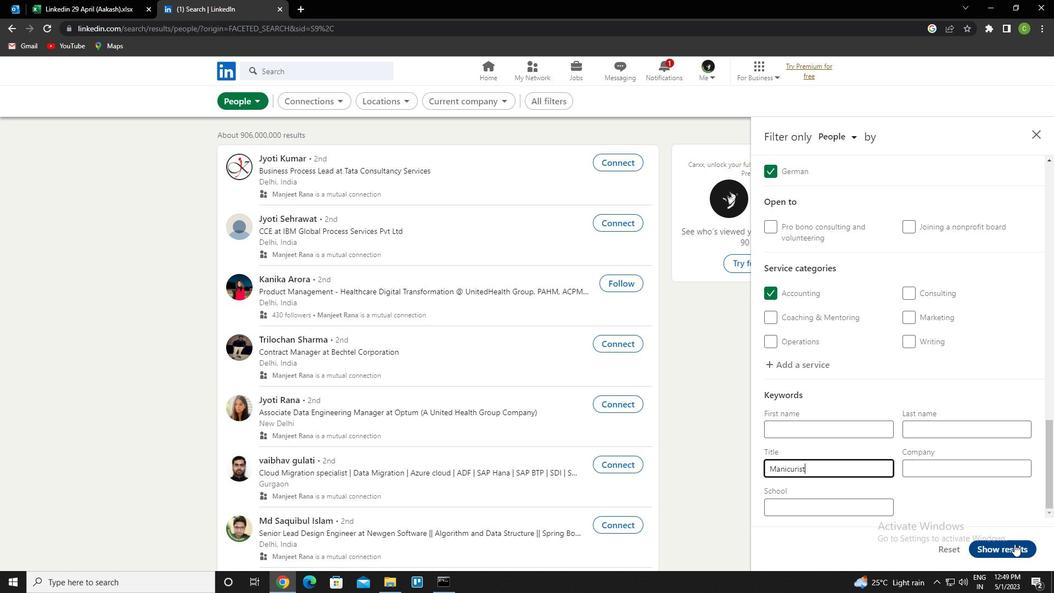 
Action: Mouse moved to (470, 571)
Screenshot: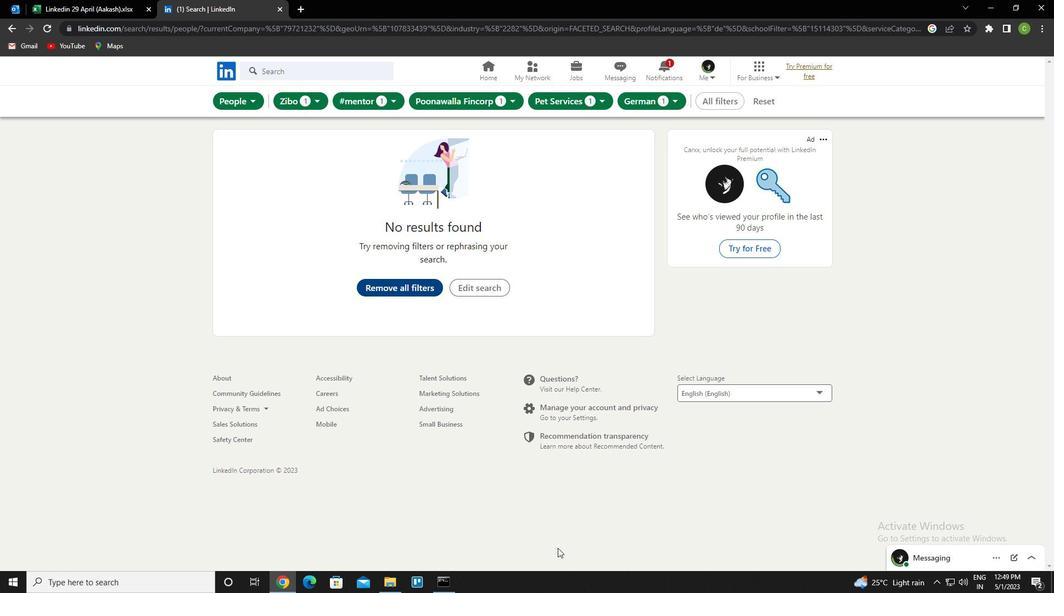 
